 Task: Create an event for the marketing campaign kick-off.
Action: Mouse moved to (98, 157)
Screenshot: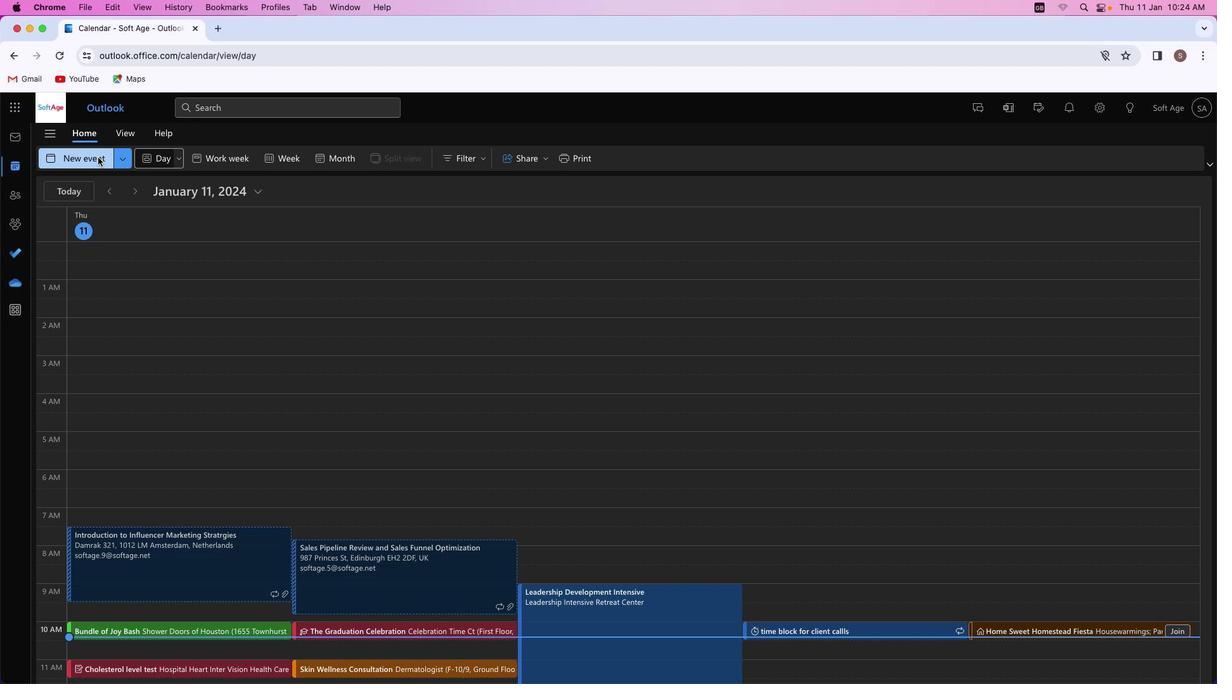 
Action: Mouse pressed left at (98, 157)
Screenshot: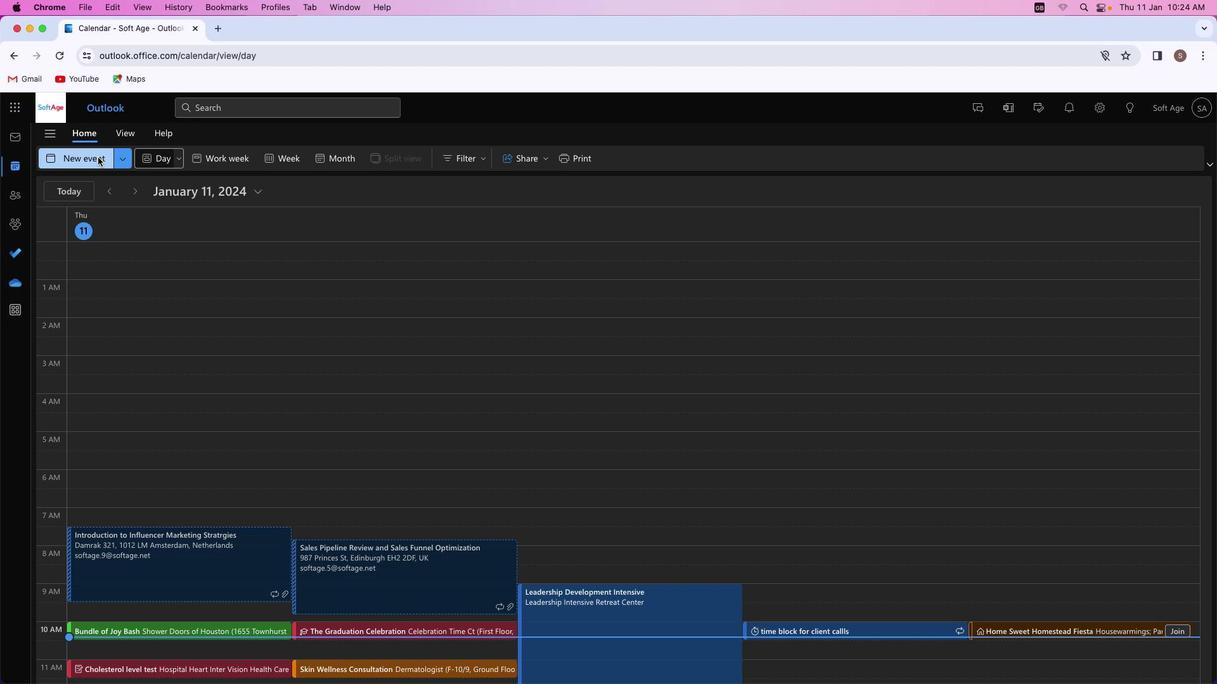 
Action: Mouse moved to (348, 237)
Screenshot: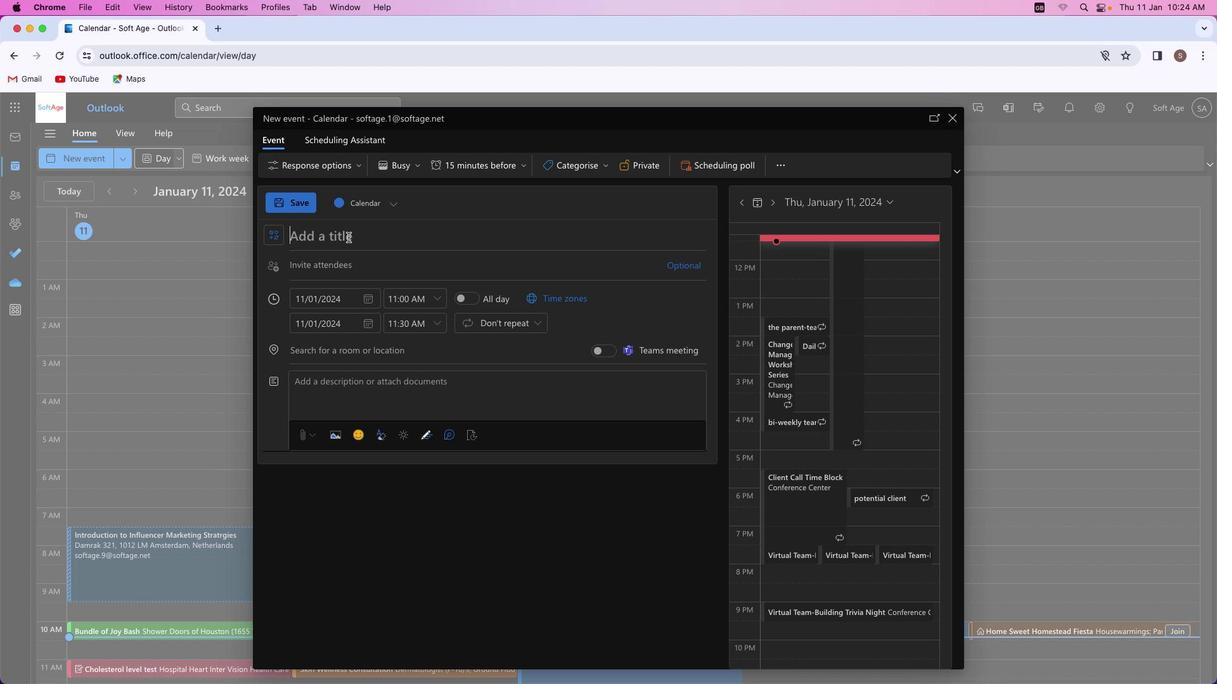 
Action: Mouse pressed left at (348, 237)
Screenshot: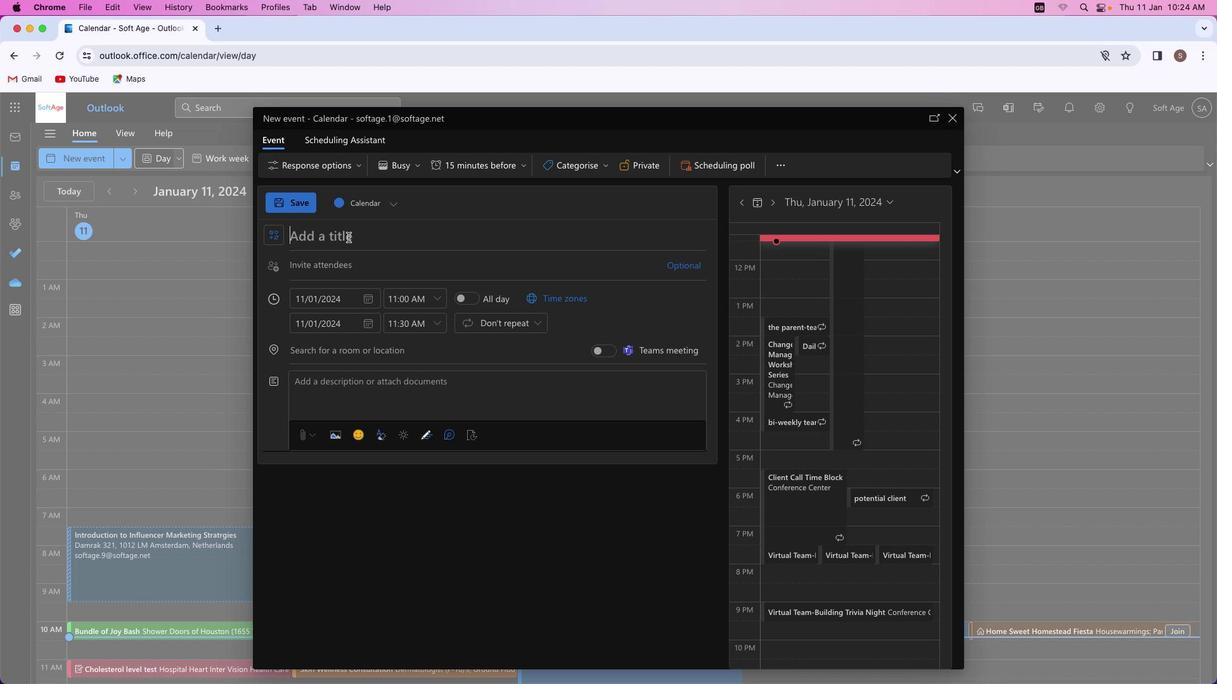 
Action: Key pressed Key.shift_r'M''a''r''k''e''t'Key.spaceKey.shift_r'M''o''m''e''n''t''u''m'Key.spaceKey.shift_r'L''a''u''n''c''h'
Screenshot: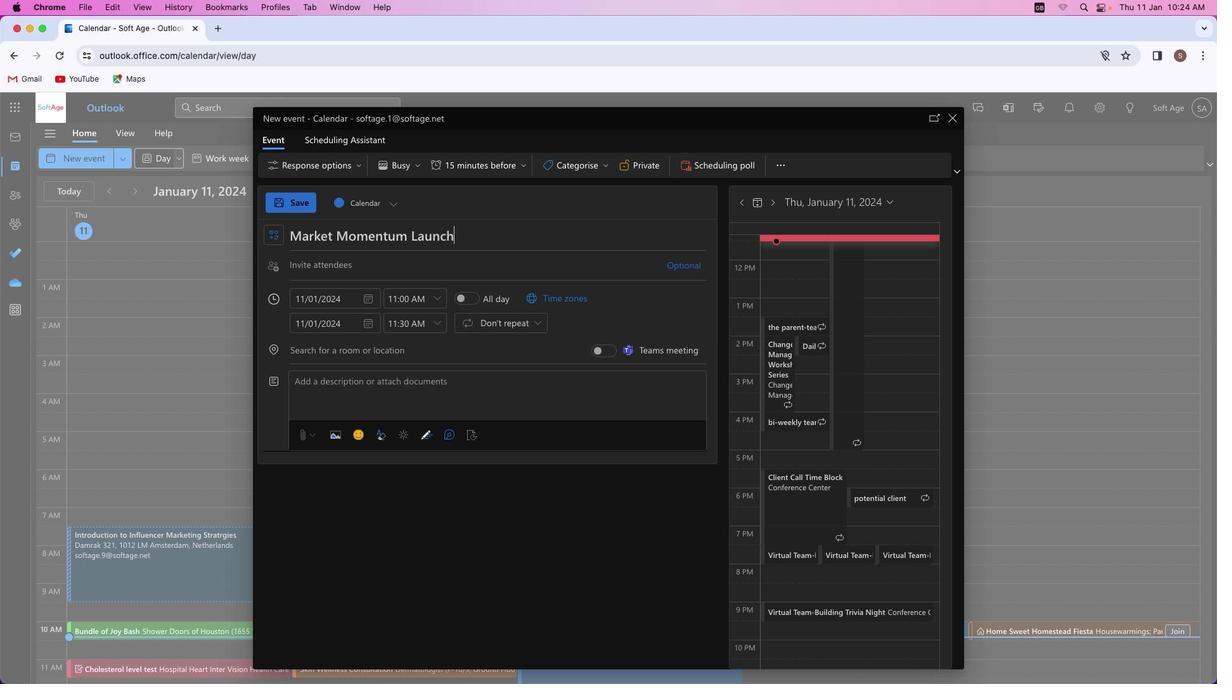 
Action: Mouse moved to (314, 348)
Screenshot: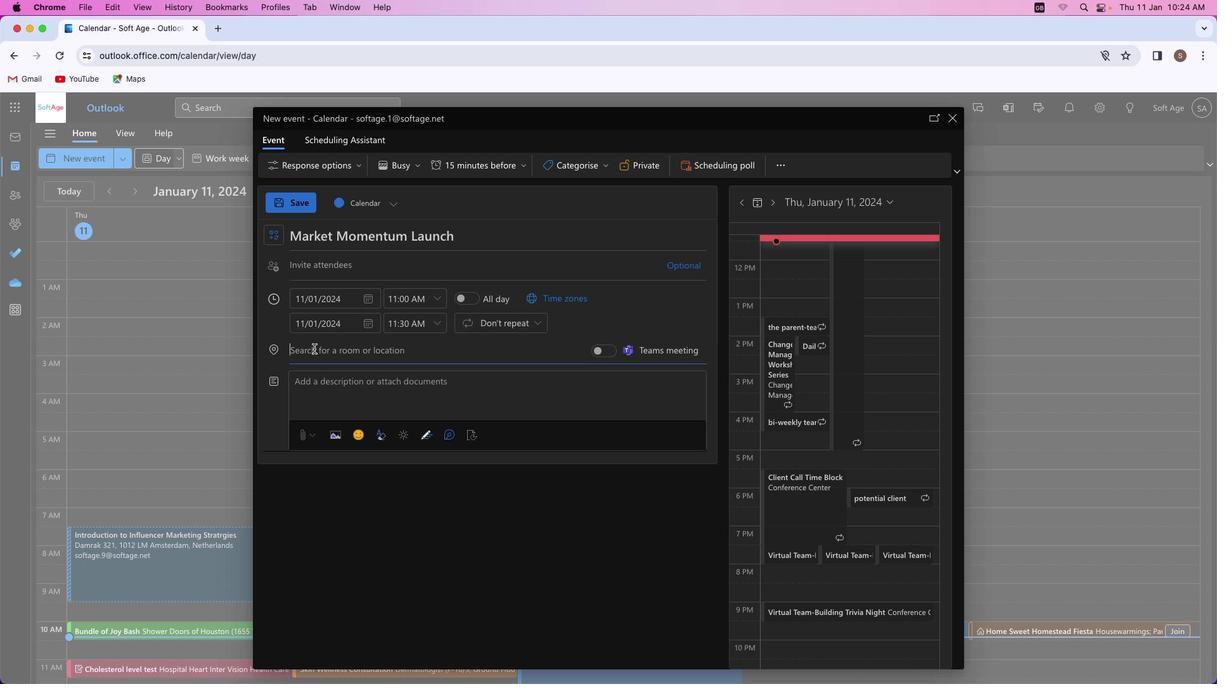 
Action: Mouse pressed left at (314, 348)
Screenshot: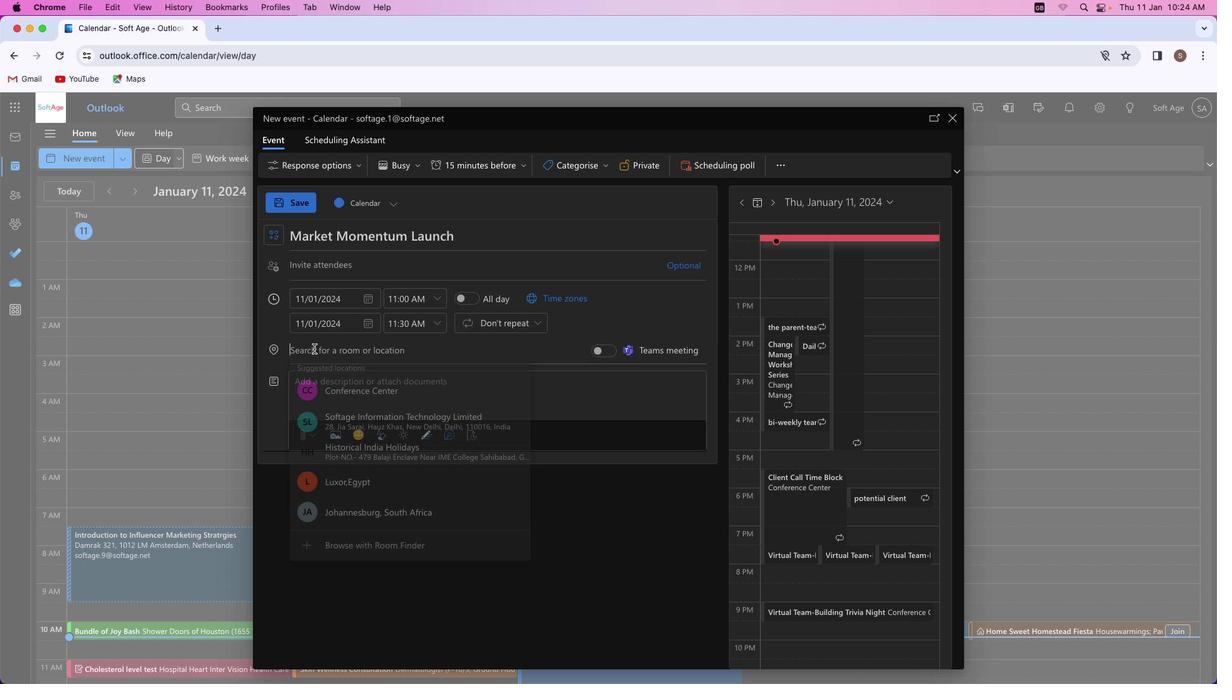 
Action: Key pressed Key.shift_r'M''a''r''k''e''t''i''n''g'
Screenshot: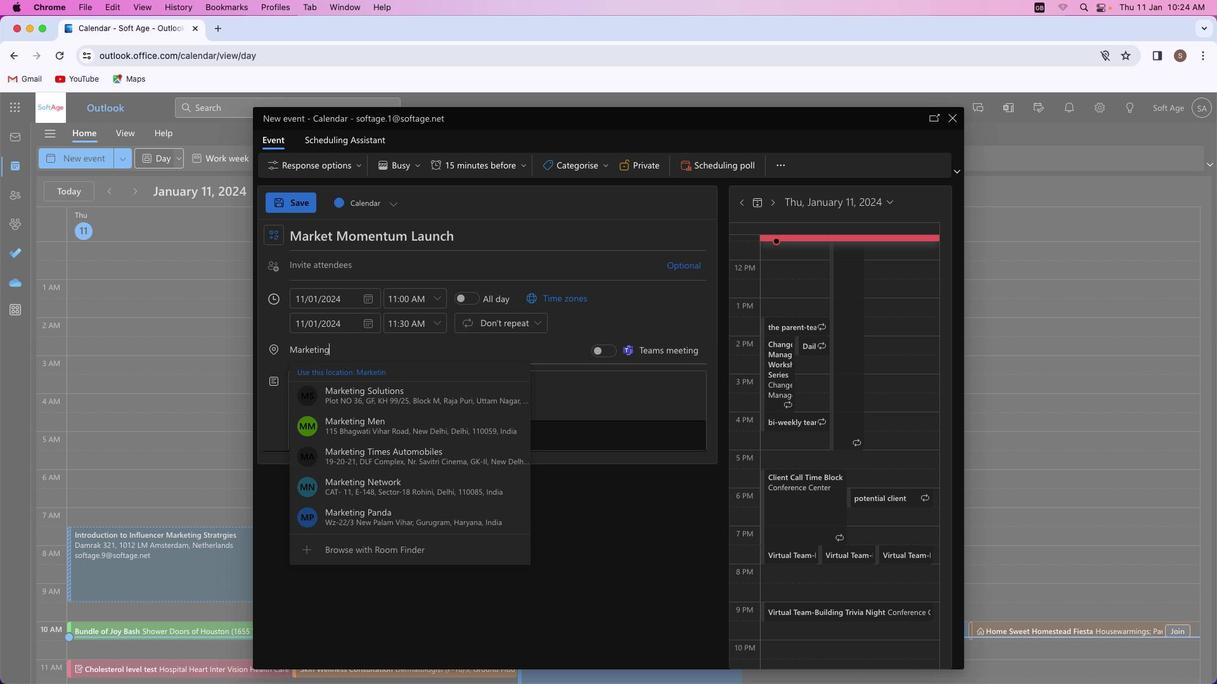 
Action: Mouse moved to (390, 476)
Screenshot: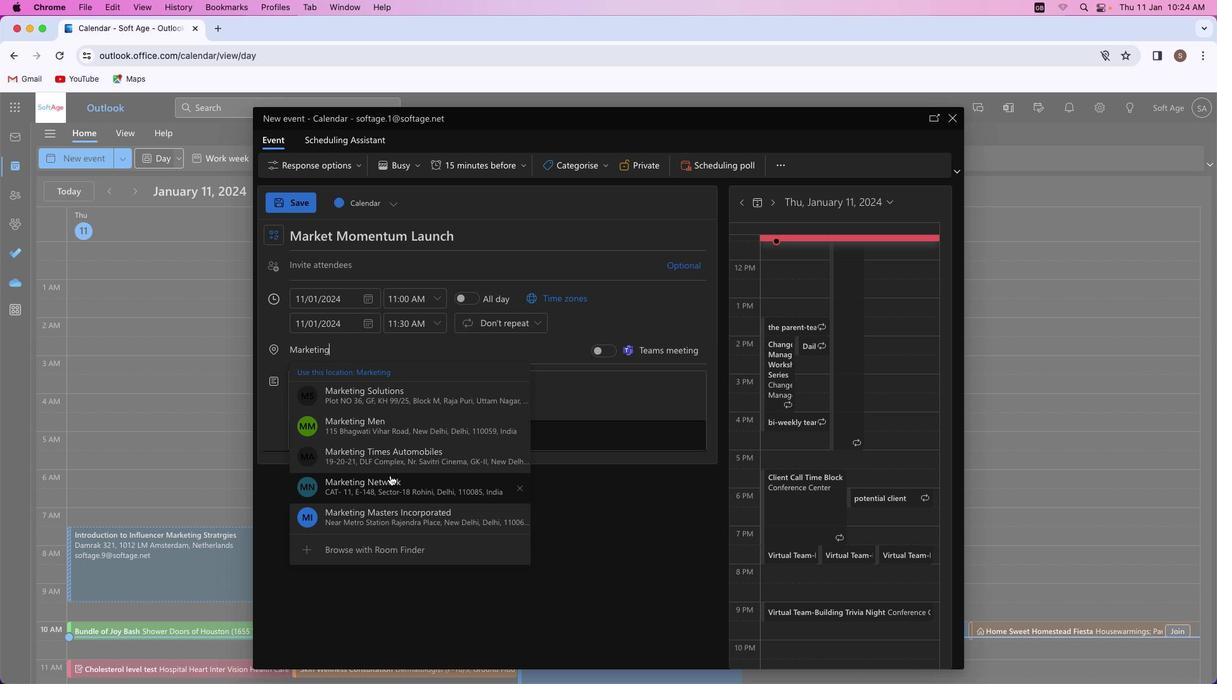 
Action: Mouse pressed left at (390, 476)
Screenshot: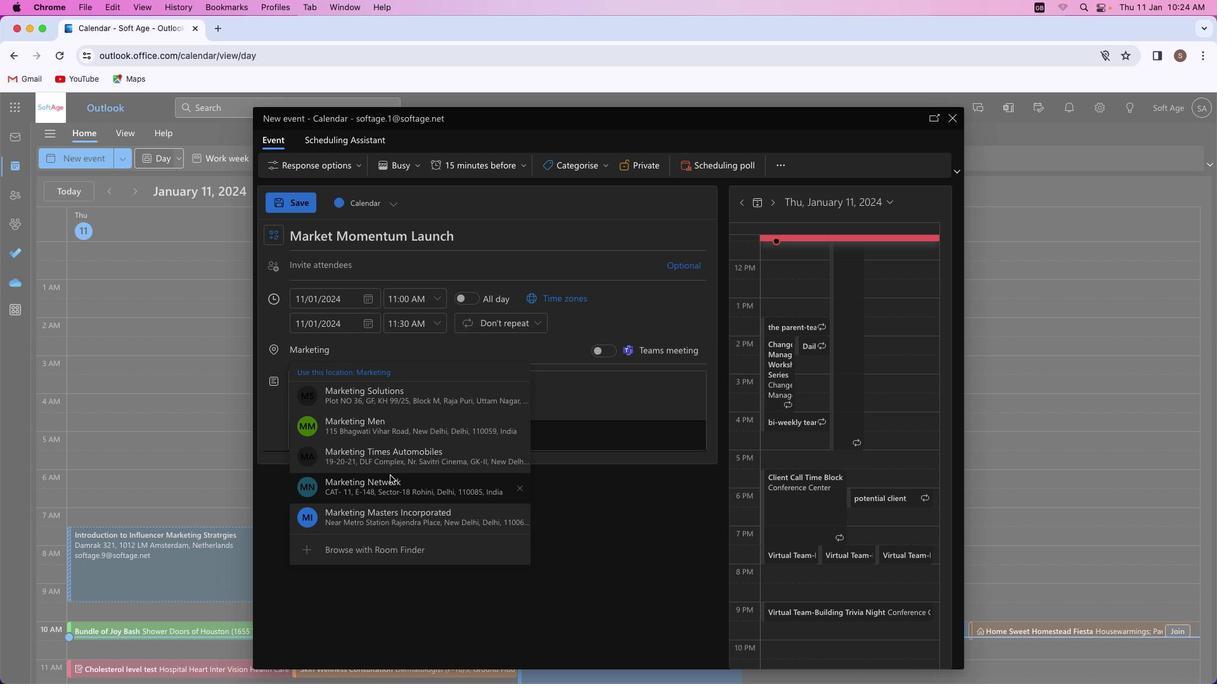 
Action: Mouse moved to (362, 384)
Screenshot: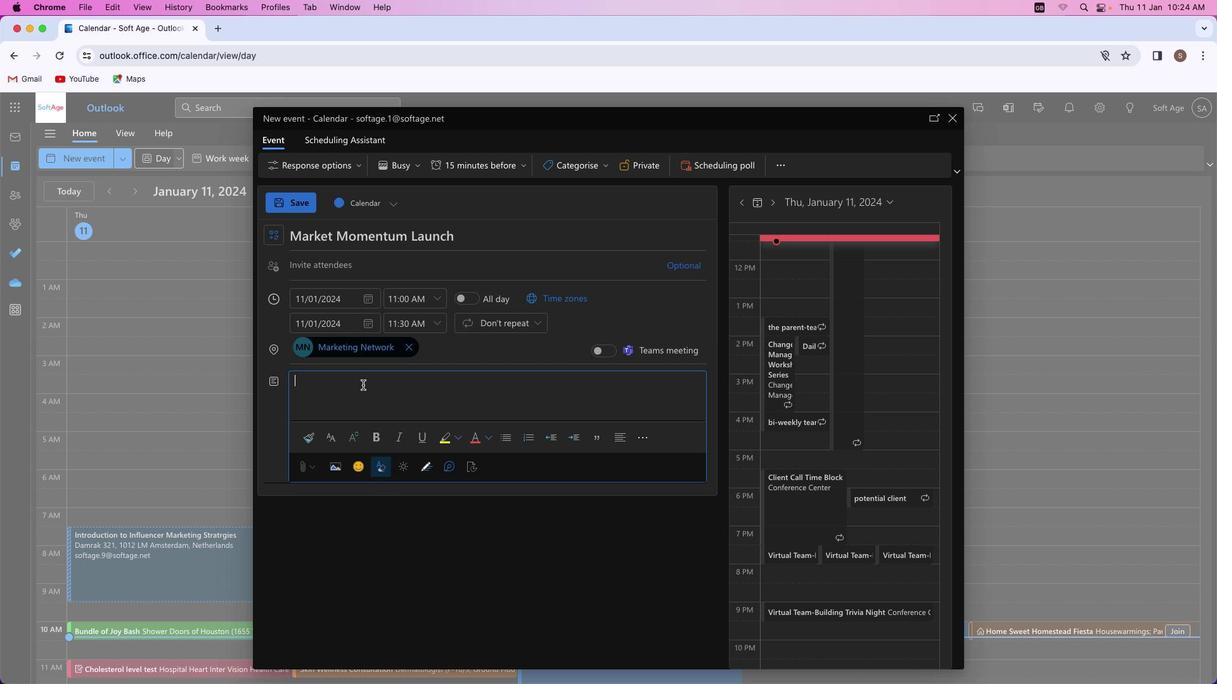 
Action: Mouse pressed left at (362, 384)
Screenshot: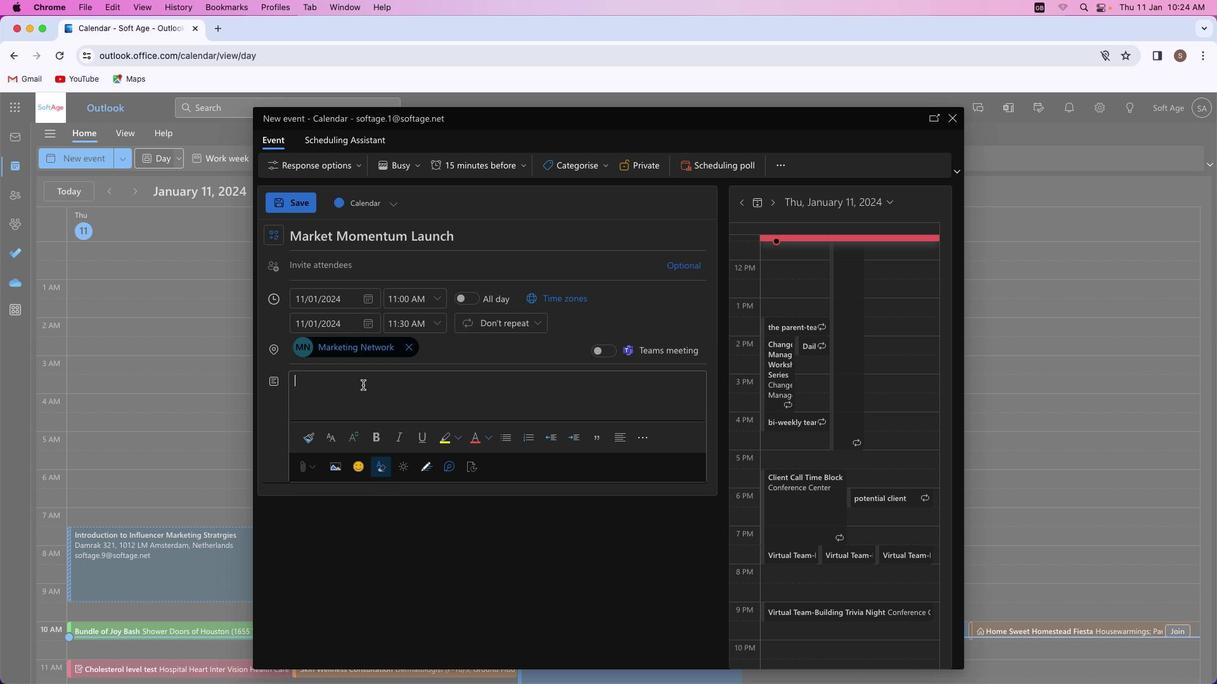 
Action: Key pressed Key.shift_r'I''g''n''i''t''e'Key.space's''u''c''c''e''s''s'Key.space'w''i''t''h'Key.space'o''u''r'Key.space'm''a''r''k''e''t''i''n''g'Key.space'c''a''m''p''a''i''g''n'Key.space'k''i''c''k''-''o''f''f'Key.shift'!'Key.spaceKey.shift_r'J''o''i''n'Key.space'u''s'Key.space'f''o''r'Key.space'a'Key.space'd''y''n''a''m''i''c'Key.space'e''v''e''n''t'','Key.space'u''n''v''e''l''i''n''g'Key.space'i''n''n''o''v''a''t''i''v''e'Key.space's''t''r''a''t''e''g''i''e''s'','Key.space'e''n''g''a''g''i''n''g'Key.space'c''o''n''t''e''n''t'','Key.space'a''n''d'Key.space'c''o''l''l''a''b''o''r''a''t''i''v''e'Key.space'e''f''f''o''r''t''s'Key.space't''o'Key.space'p''r''o''p''e''l'Key.space'y''o''u''r'Key.space'b''r''a''n''d'Key.space't''o'Key.space'n''e''w'Key.space'h''e''i''g''h''t''s''.'
Screenshot: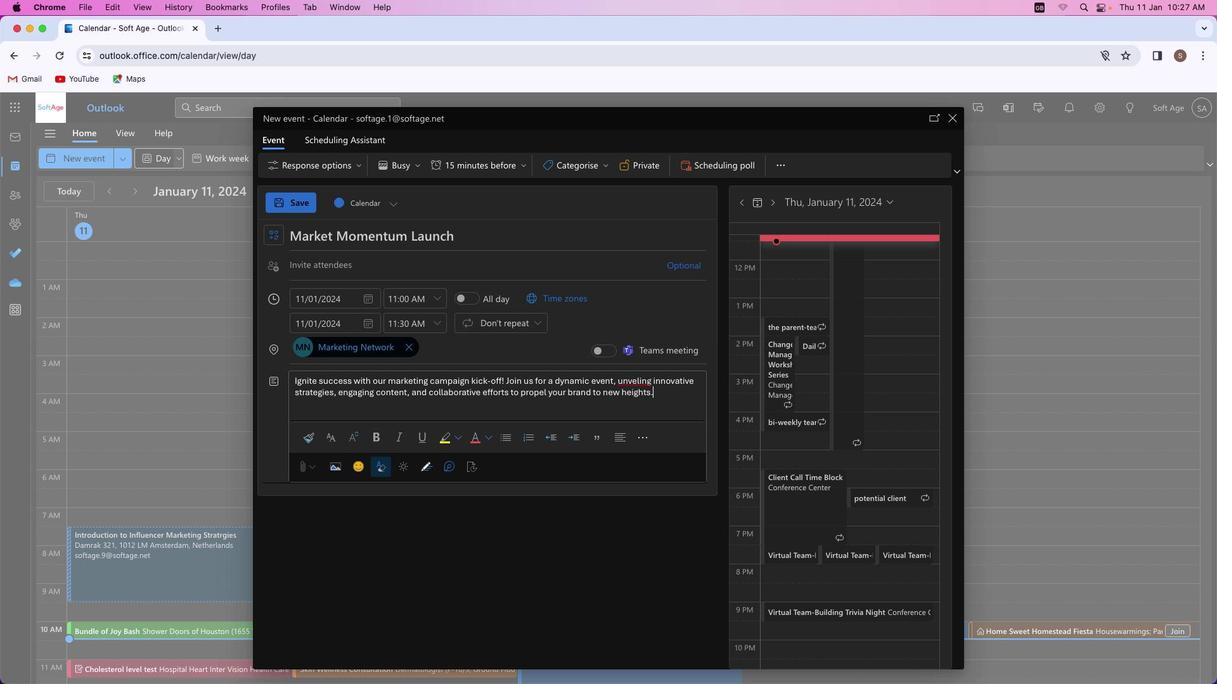 
Action: Mouse moved to (637, 380)
Screenshot: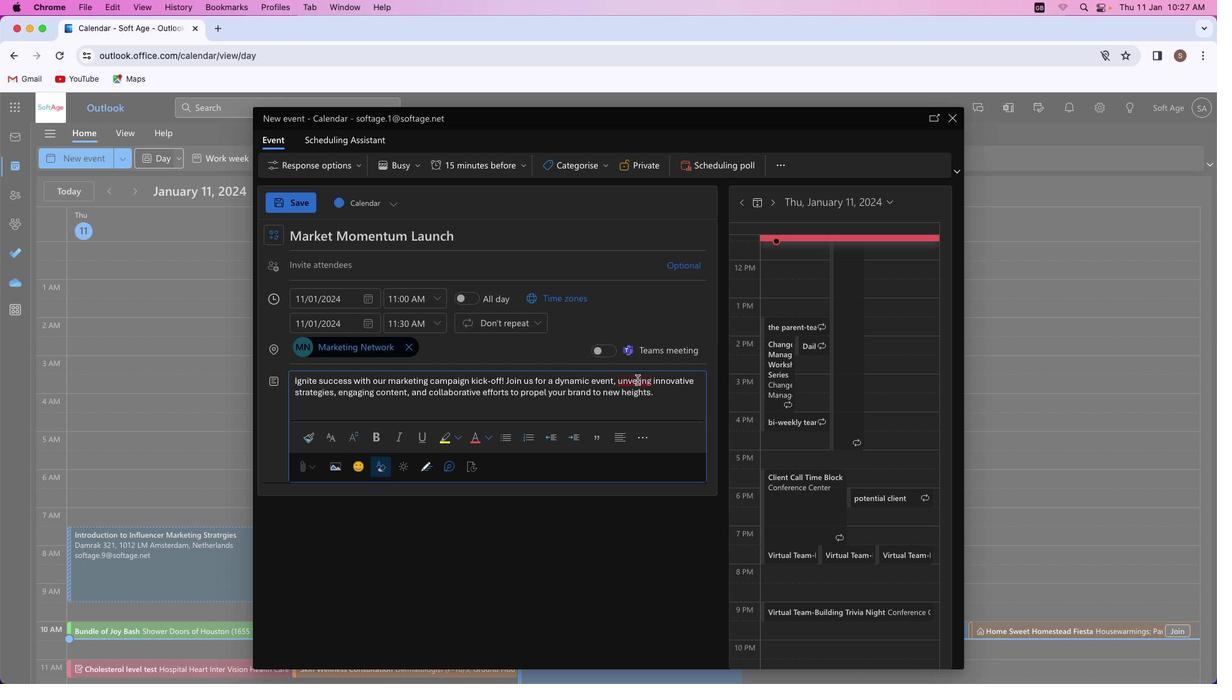 
Action: Mouse pressed left at (637, 380)
Screenshot: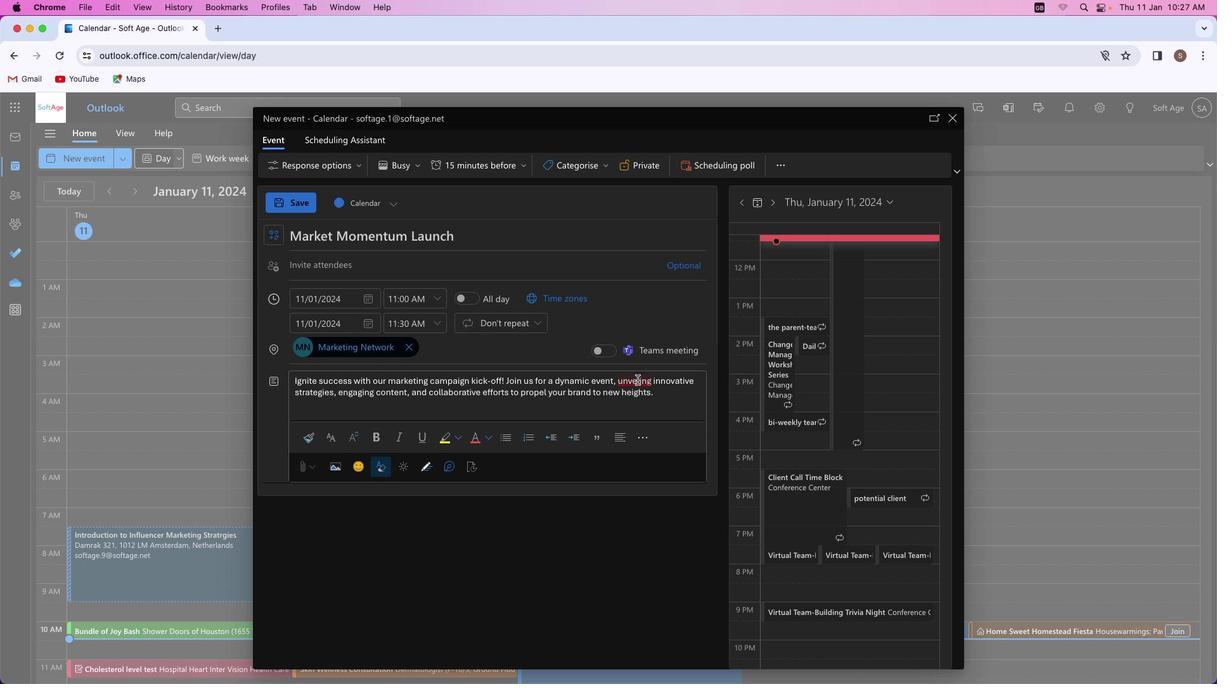 
Action: Mouse moved to (643, 381)
Screenshot: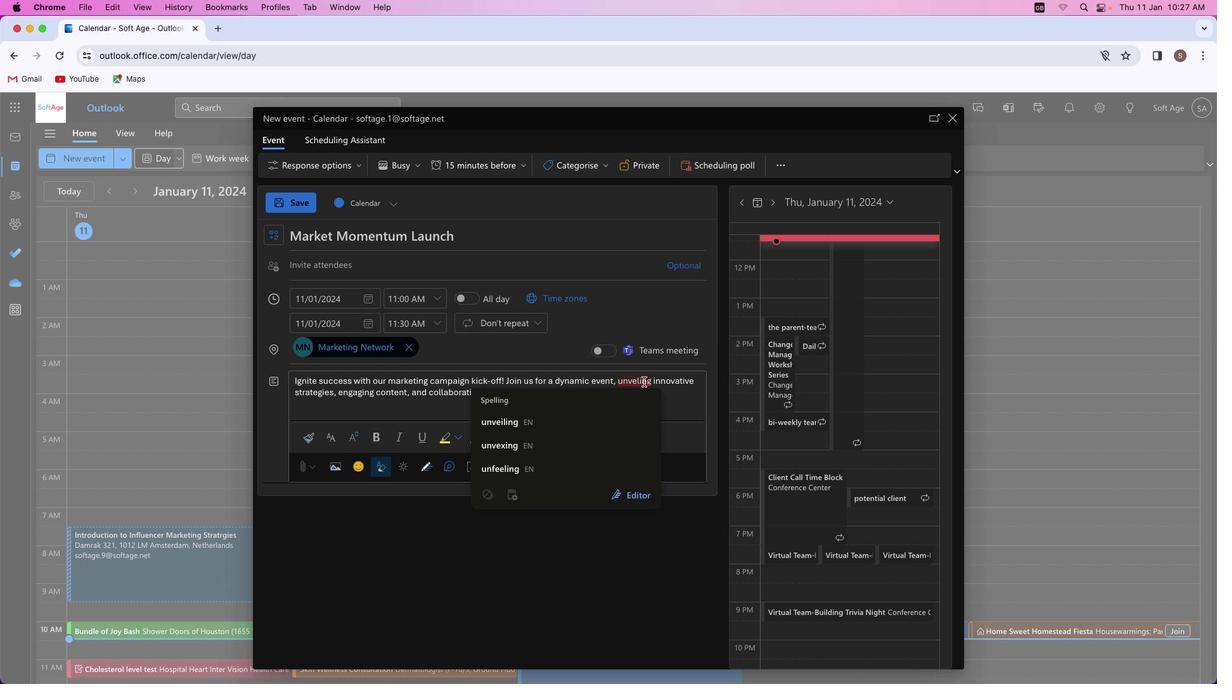 
Action: Key pressed 'i'
Screenshot: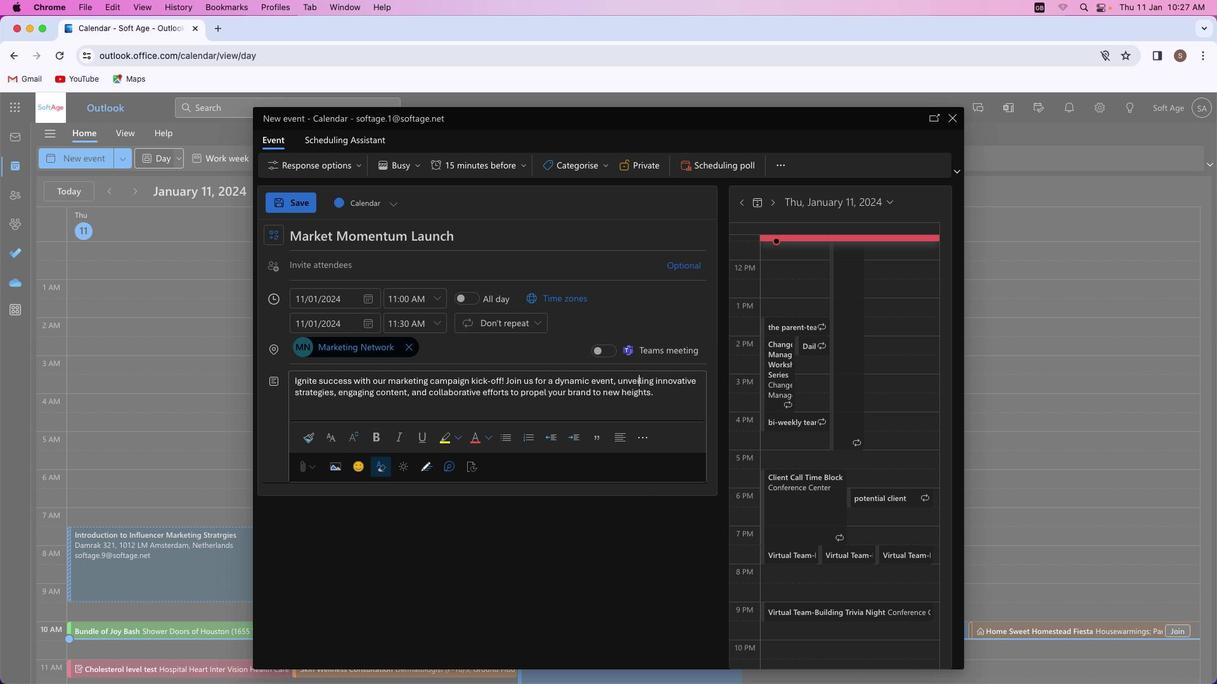 
Action: Mouse moved to (502, 381)
Screenshot: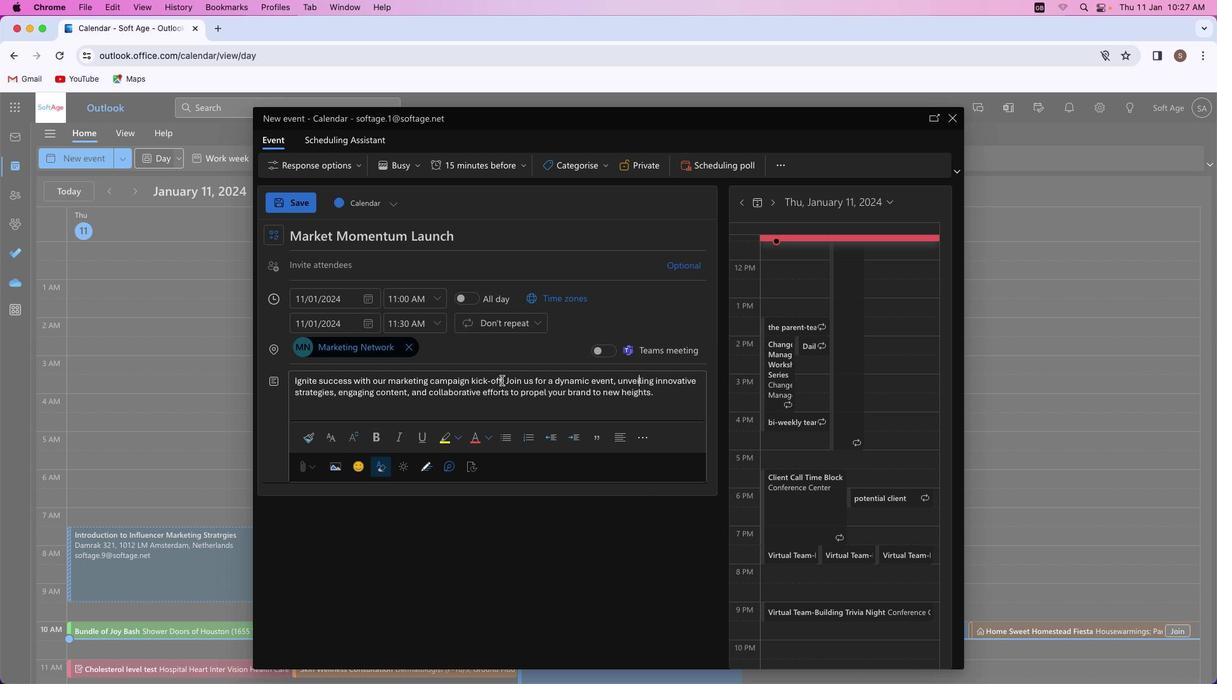 
Action: Mouse pressed left at (502, 381)
Screenshot: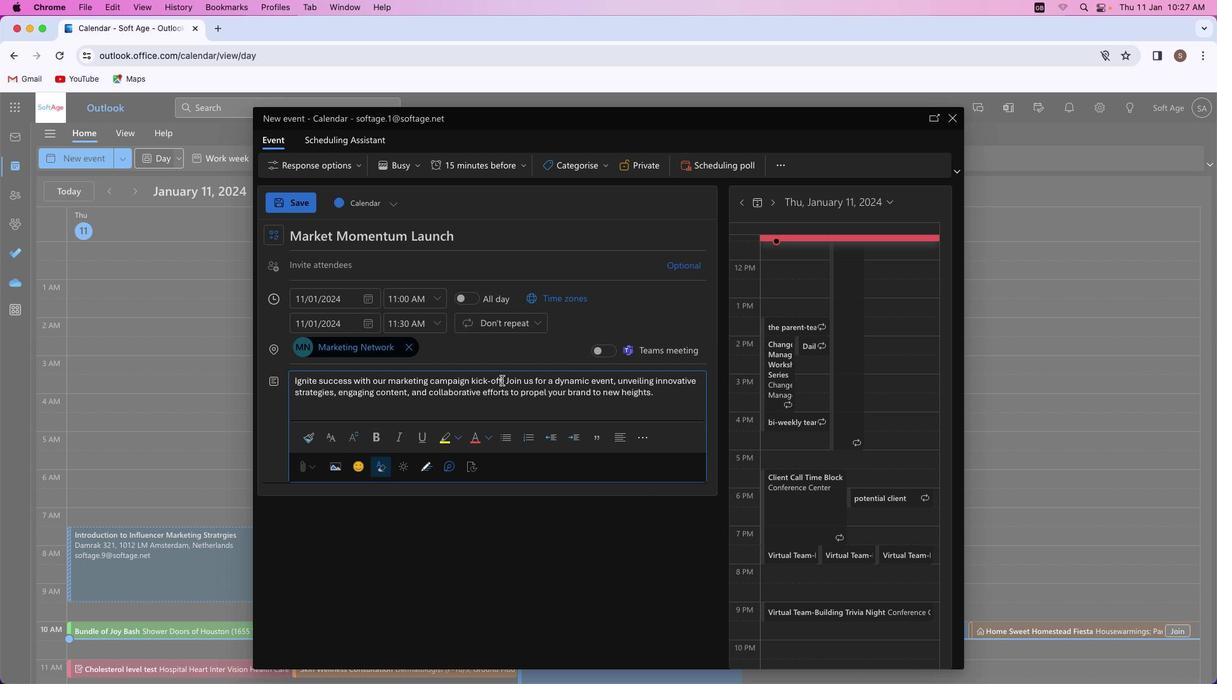 
Action: Mouse moved to (375, 436)
Screenshot: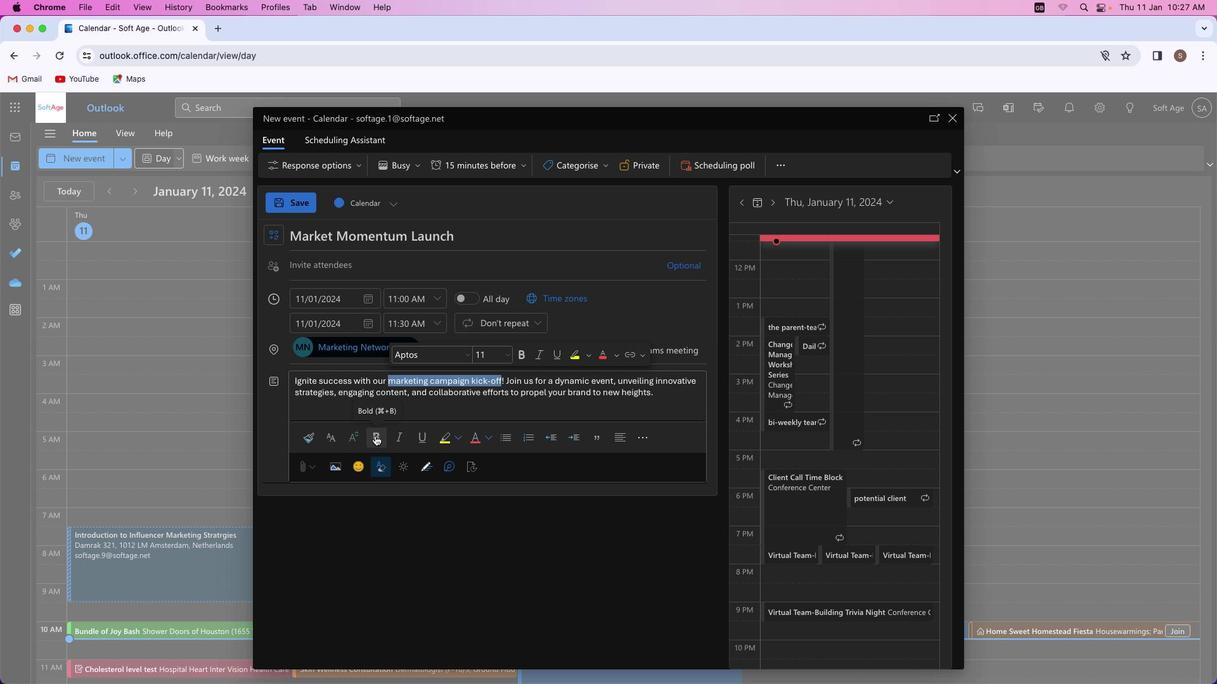 
Action: Mouse pressed left at (375, 436)
Screenshot: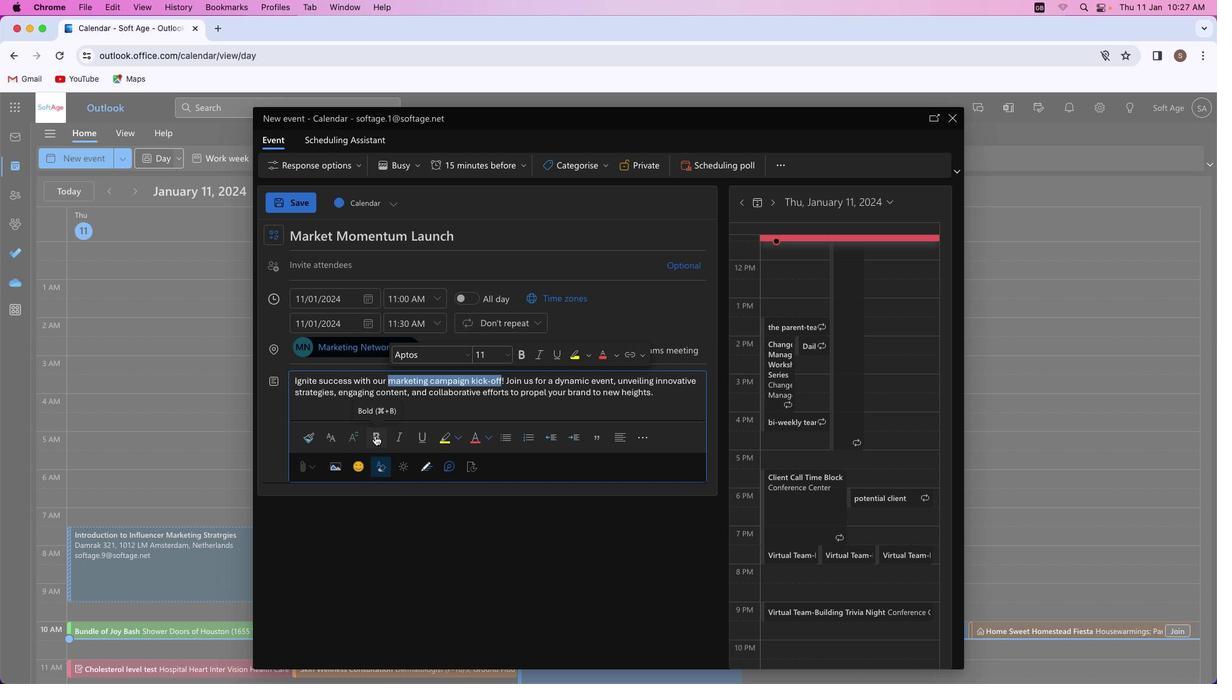 
Action: Mouse moved to (395, 435)
Screenshot: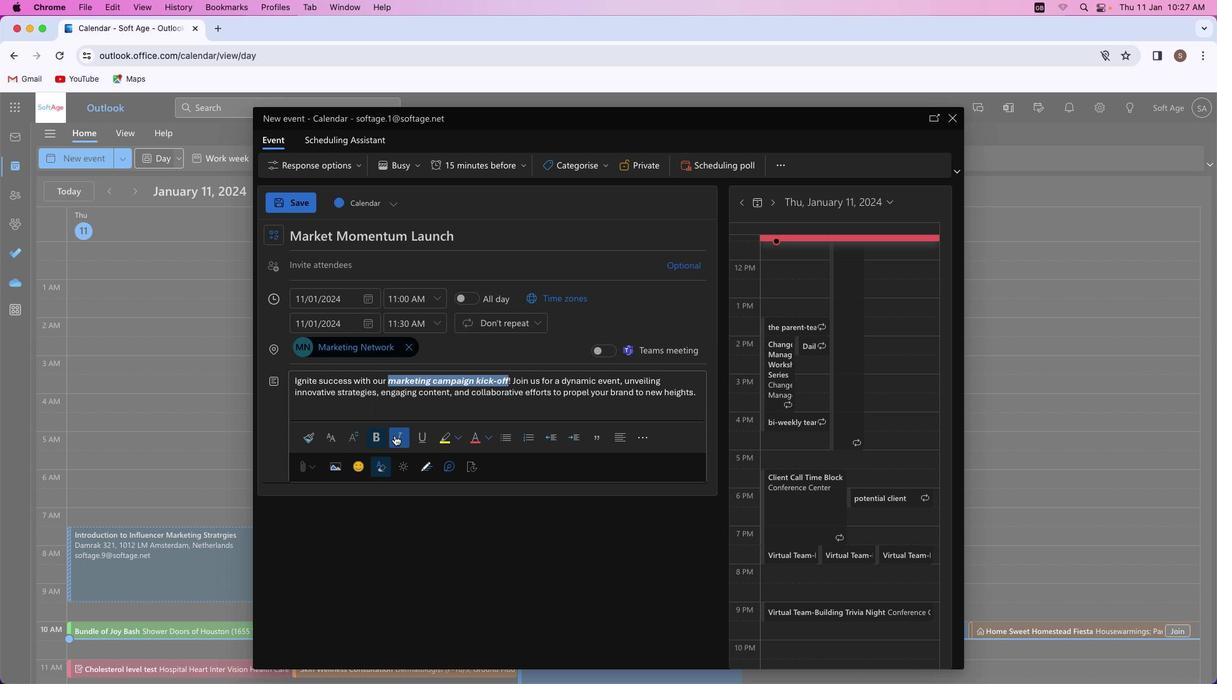 
Action: Mouse pressed left at (395, 435)
Screenshot: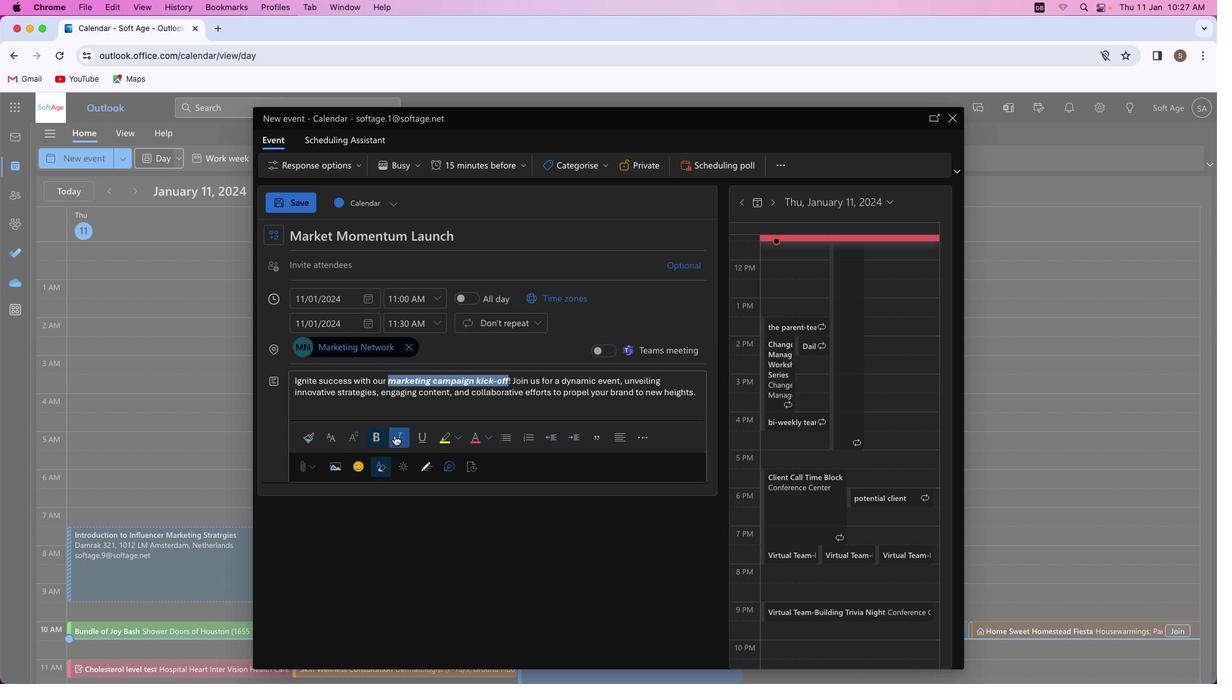 
Action: Mouse moved to (421, 437)
Screenshot: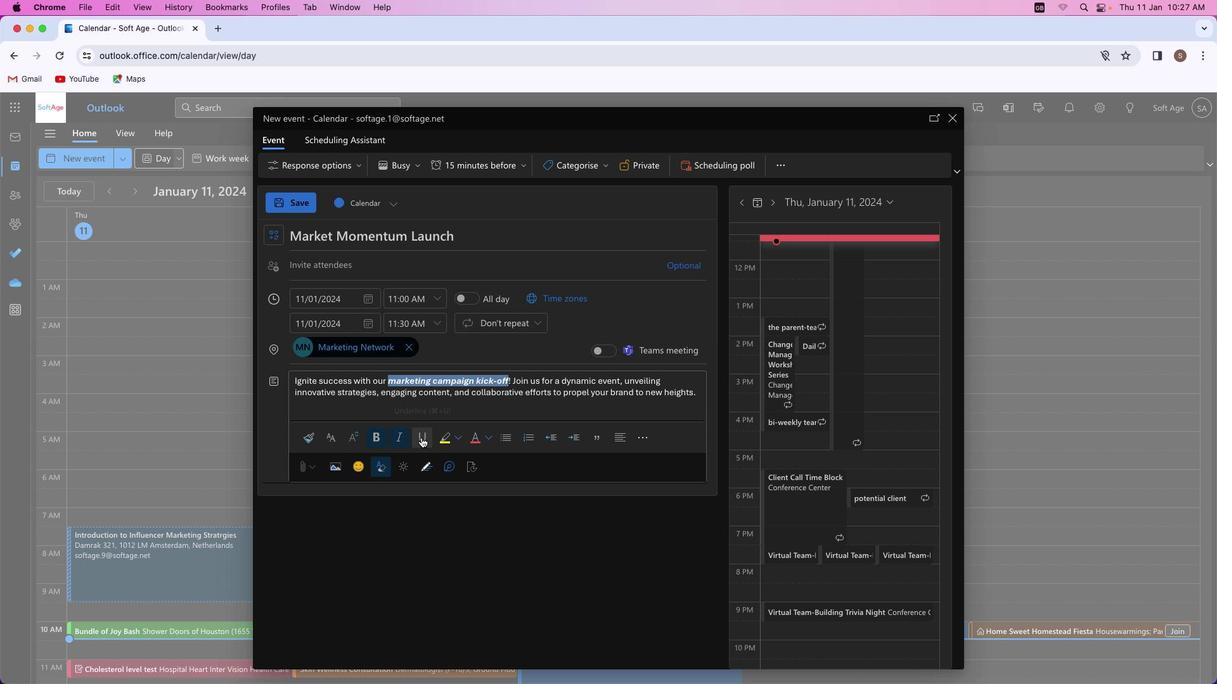 
Action: Mouse pressed left at (421, 437)
Screenshot: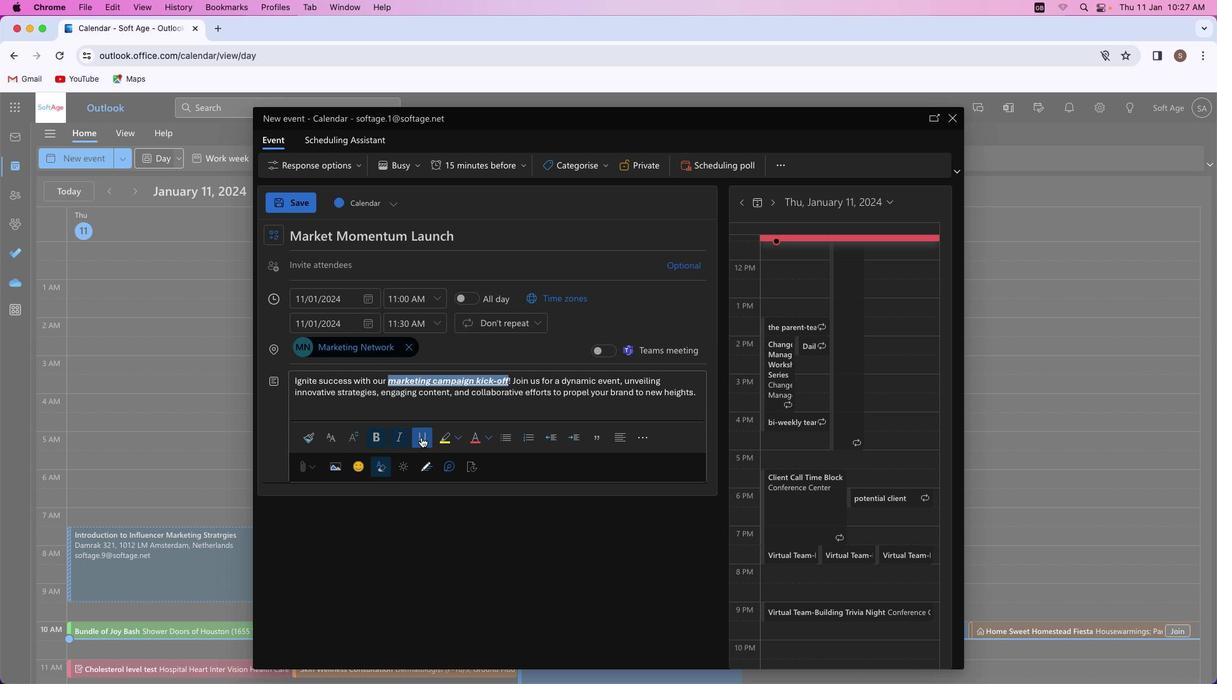 
Action: Mouse moved to (486, 438)
Screenshot: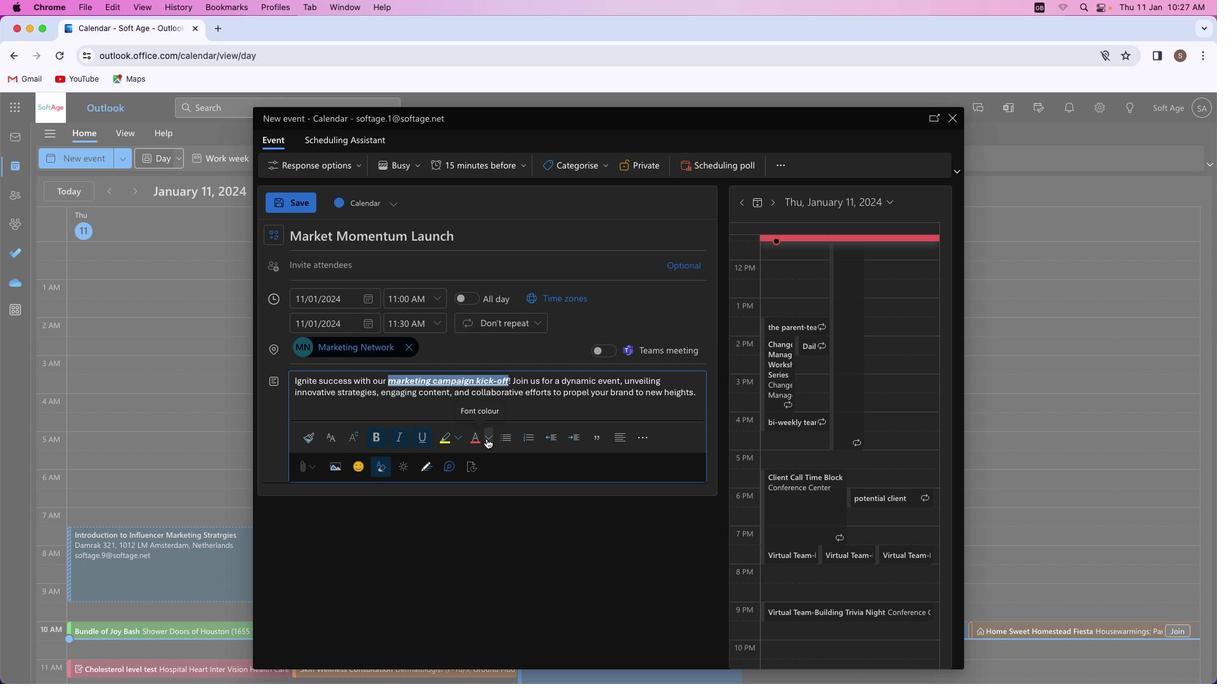 
Action: Mouse pressed left at (486, 438)
Screenshot: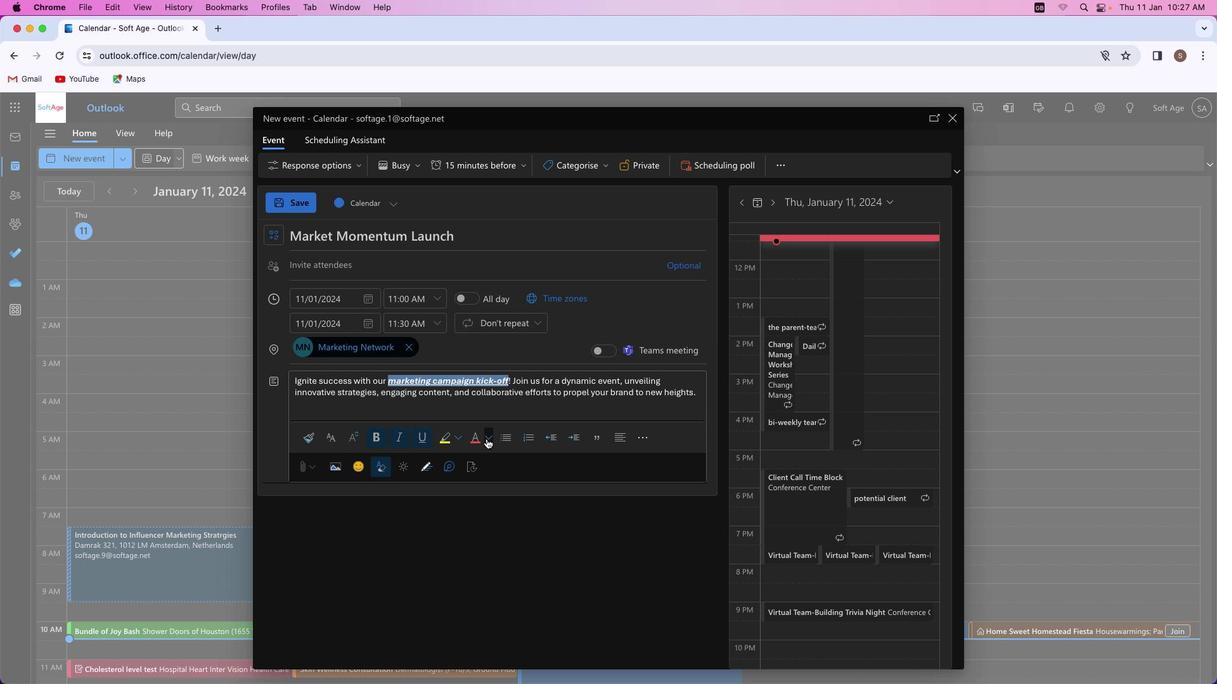 
Action: Mouse moved to (502, 522)
Screenshot: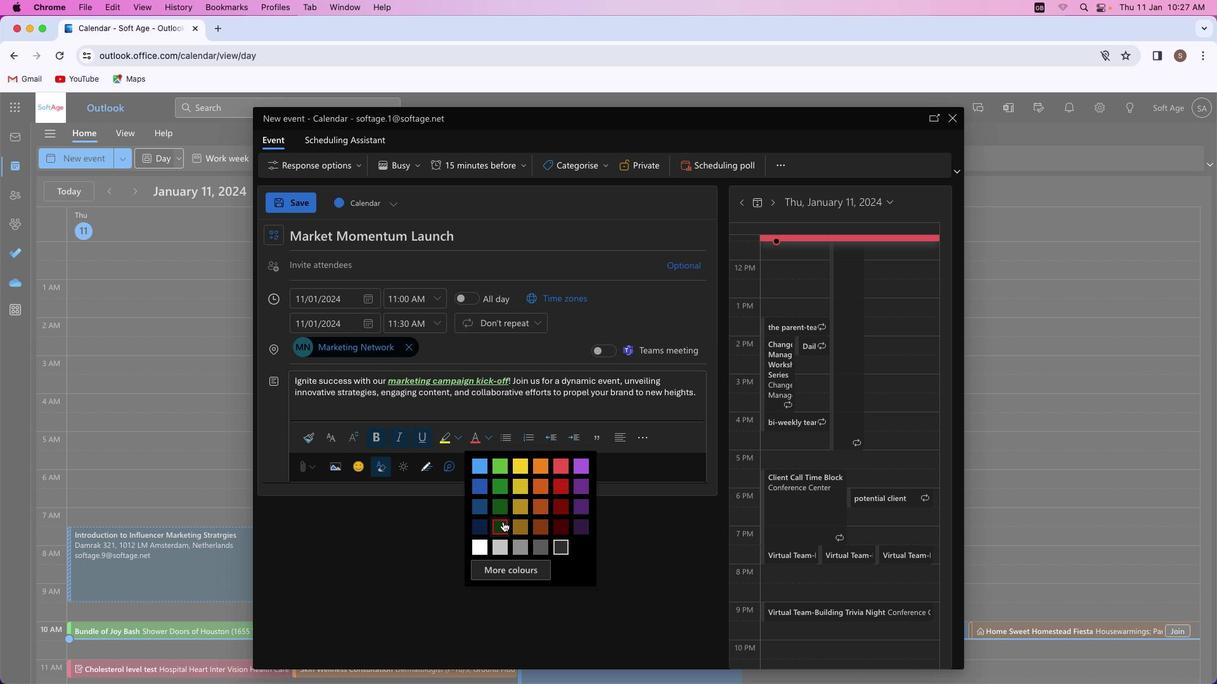 
Action: Mouse pressed left at (502, 522)
Screenshot: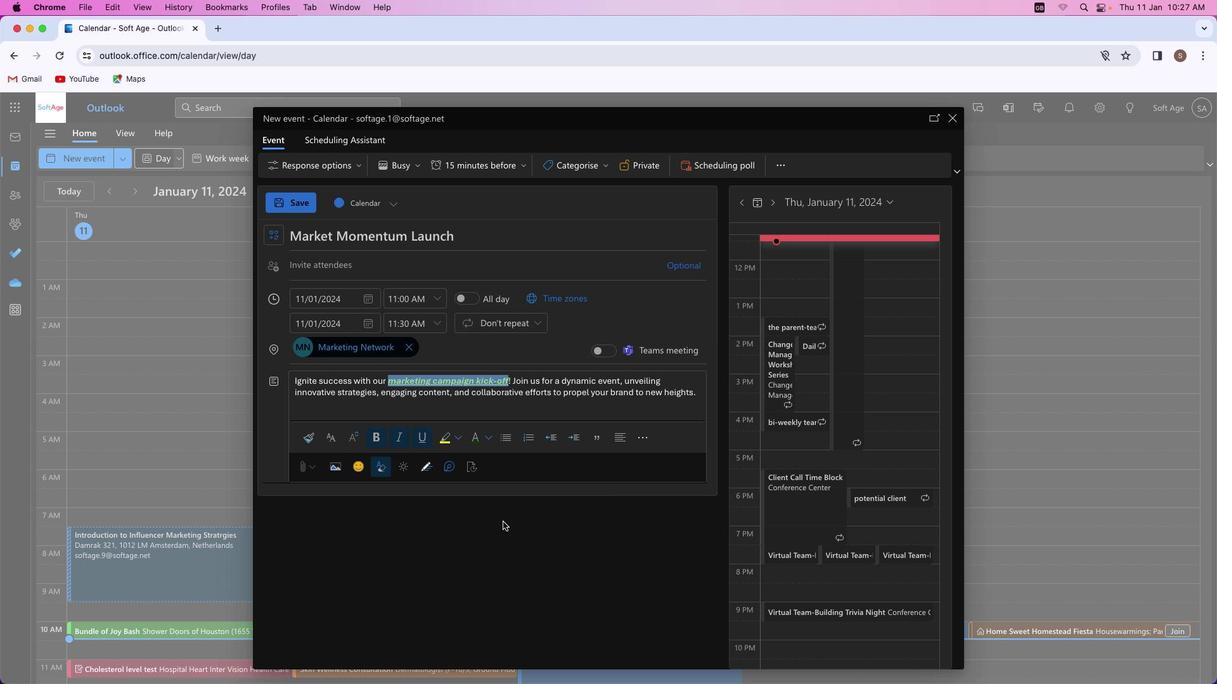 
Action: Mouse moved to (699, 393)
Screenshot: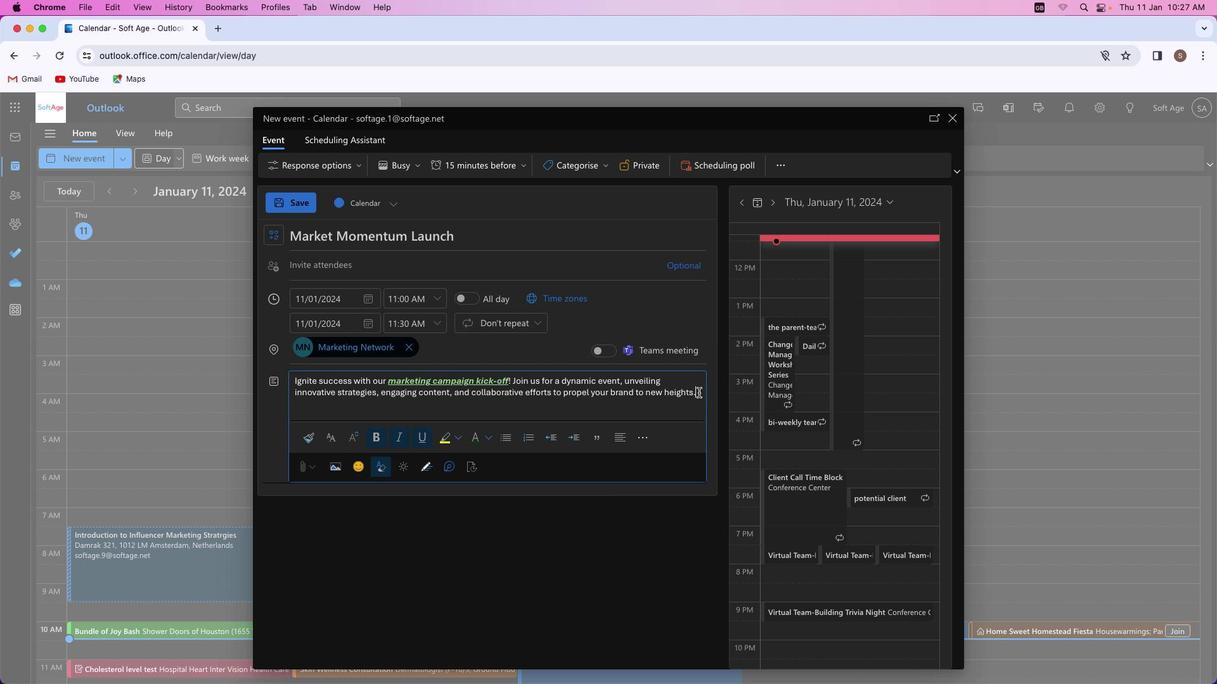 
Action: Mouse pressed left at (699, 393)
Screenshot: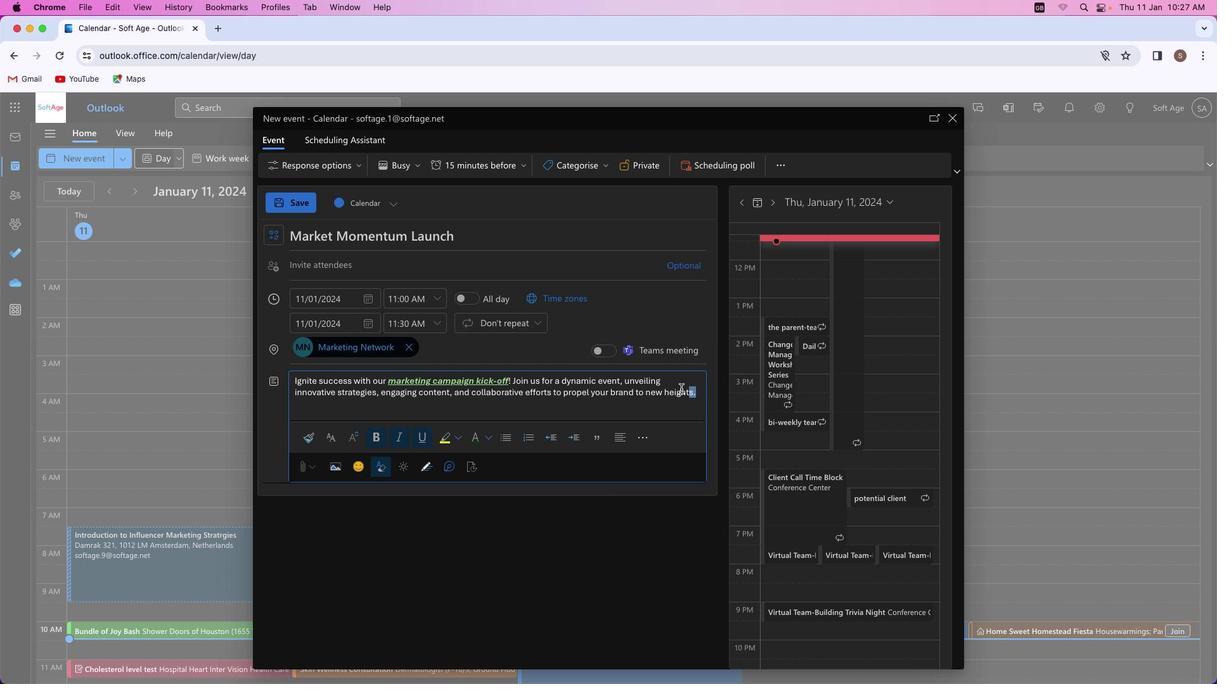 
Action: Mouse moved to (358, 435)
Screenshot: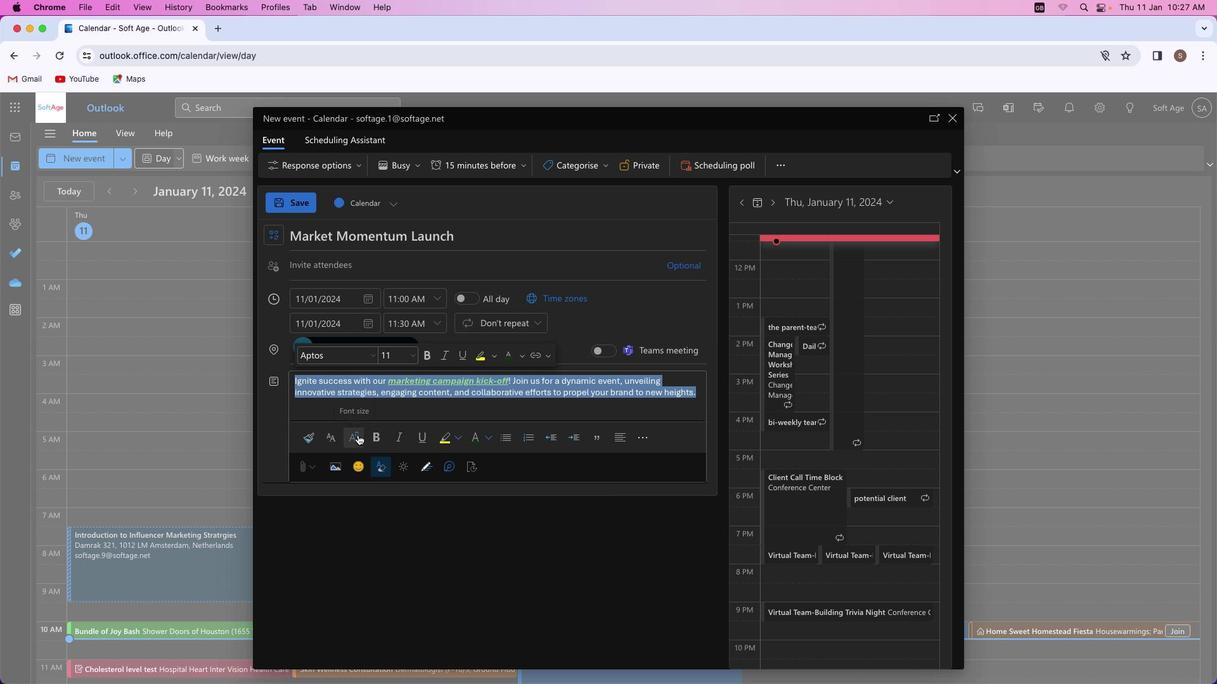 
Action: Mouse pressed left at (358, 435)
Screenshot: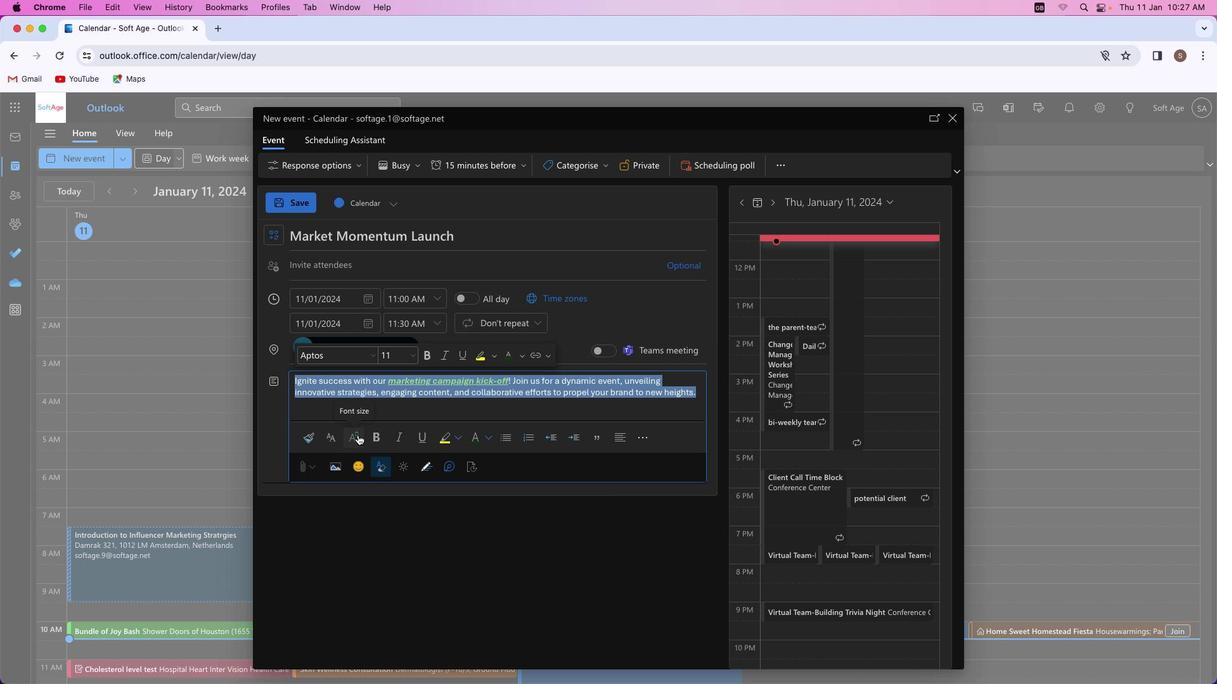 
Action: Mouse moved to (358, 556)
Screenshot: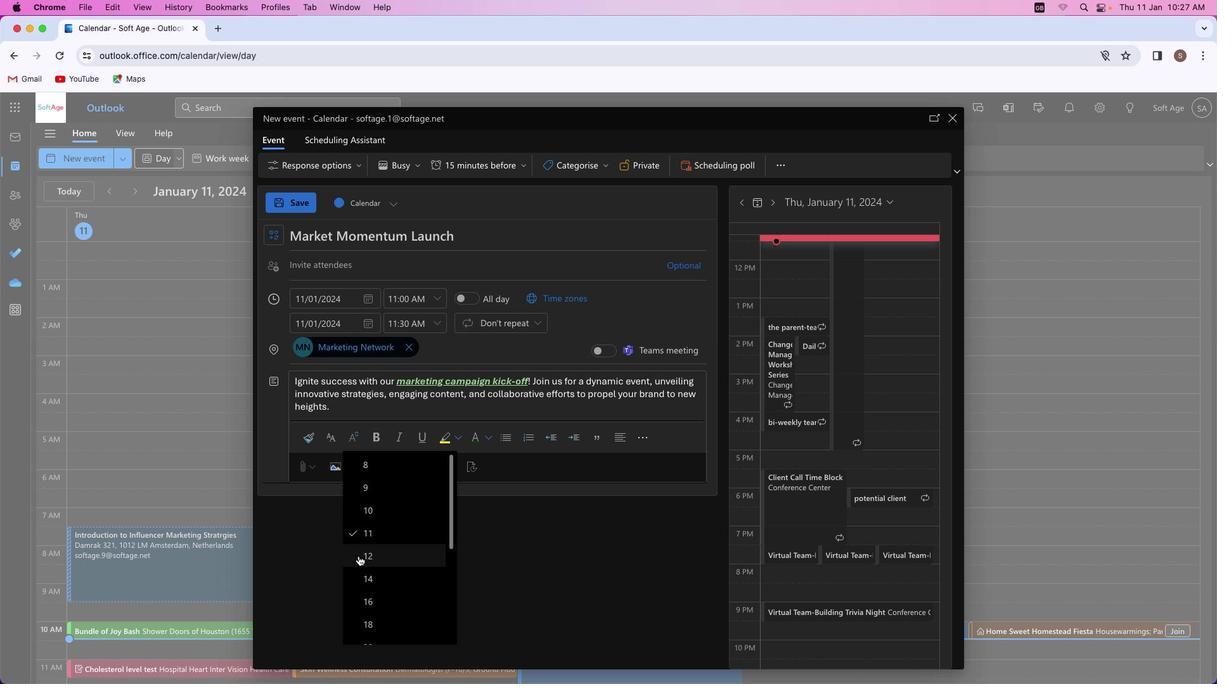 
Action: Mouse pressed left at (358, 556)
Screenshot: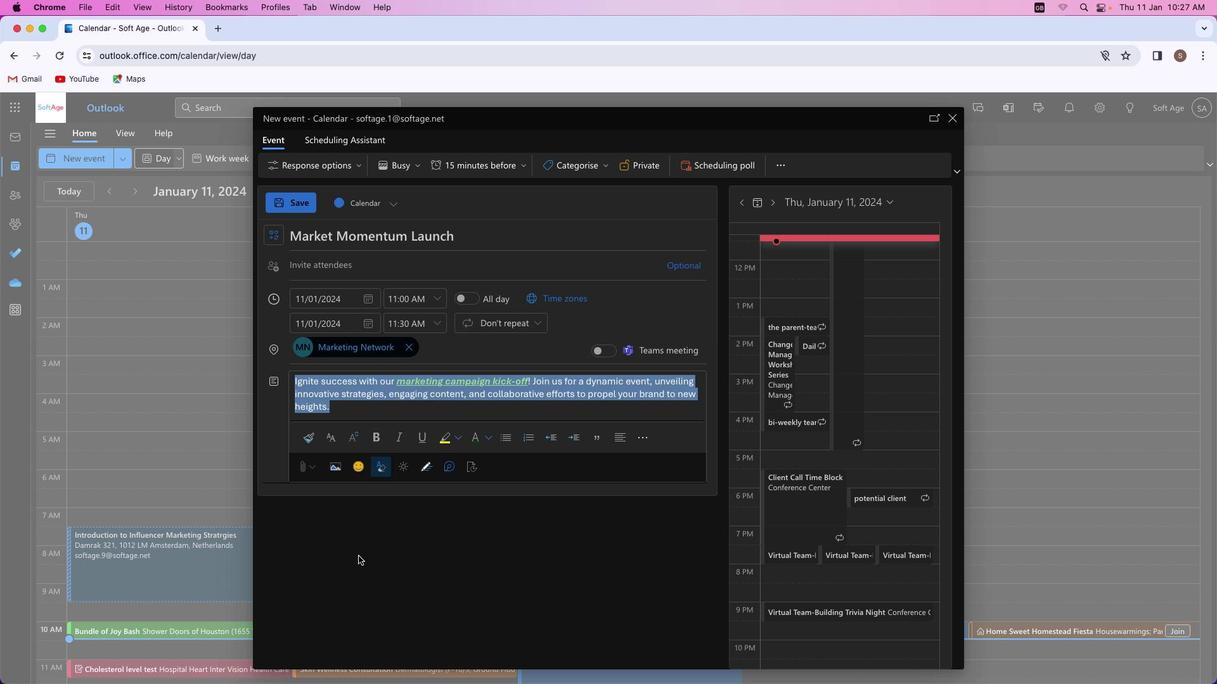 
Action: Mouse moved to (459, 440)
Screenshot: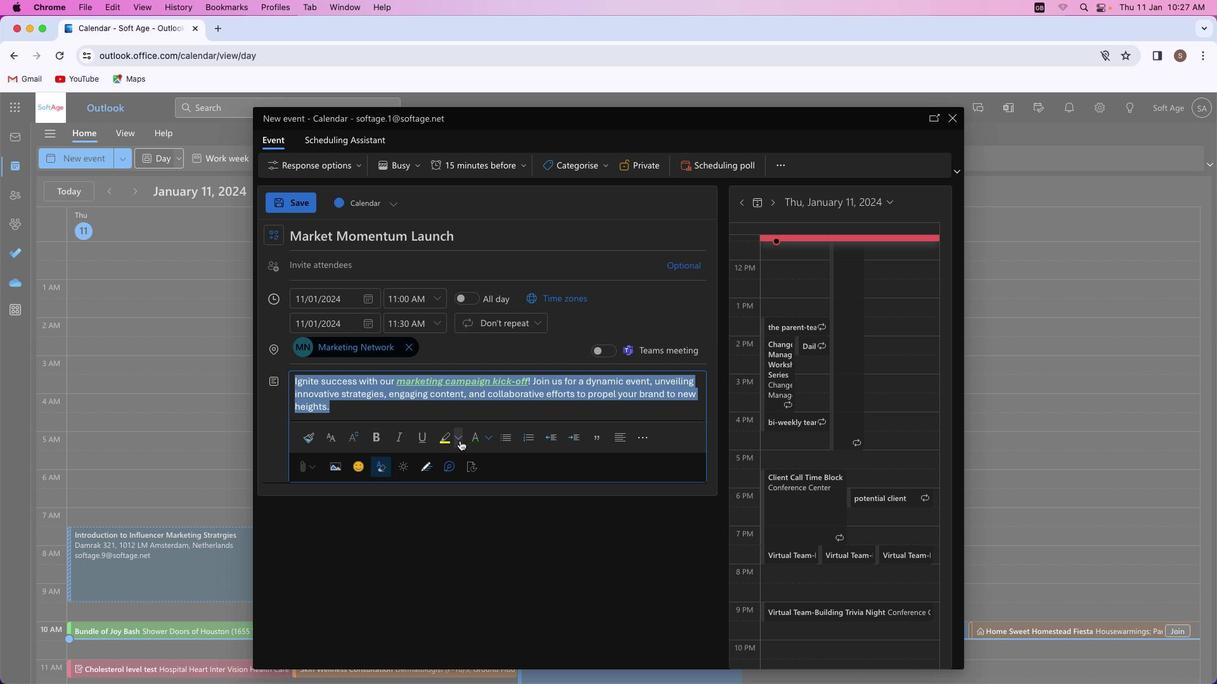 
Action: Mouse pressed left at (459, 440)
Screenshot: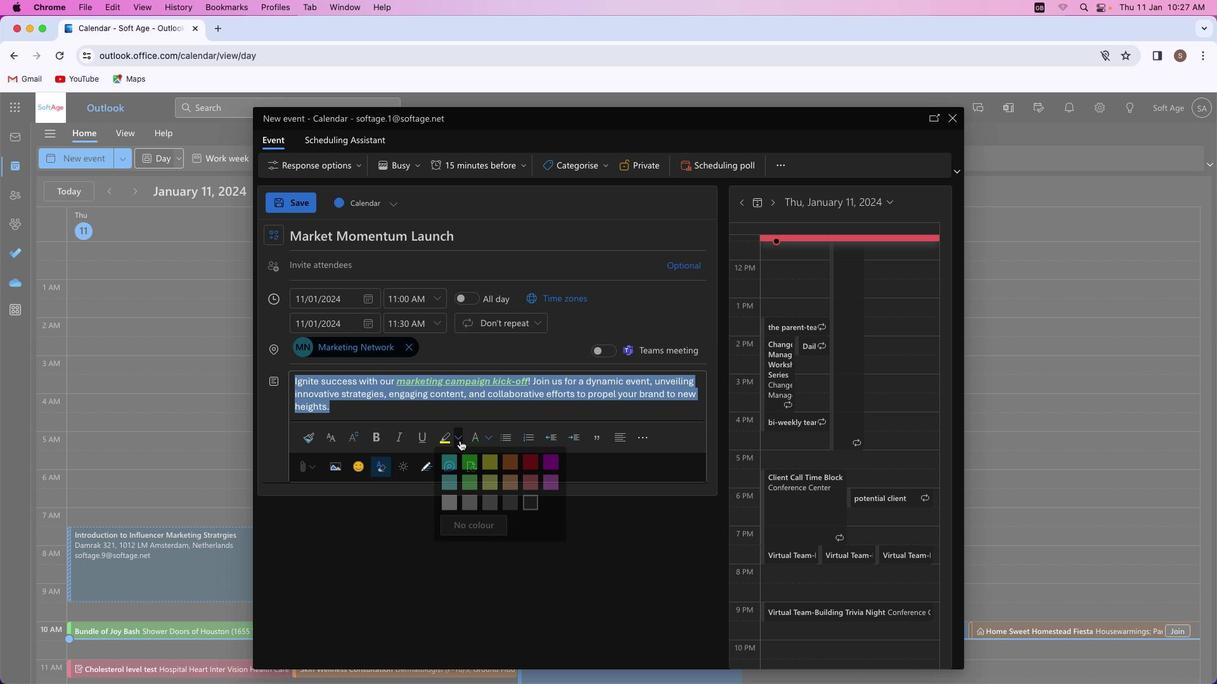
Action: Mouse moved to (491, 487)
Screenshot: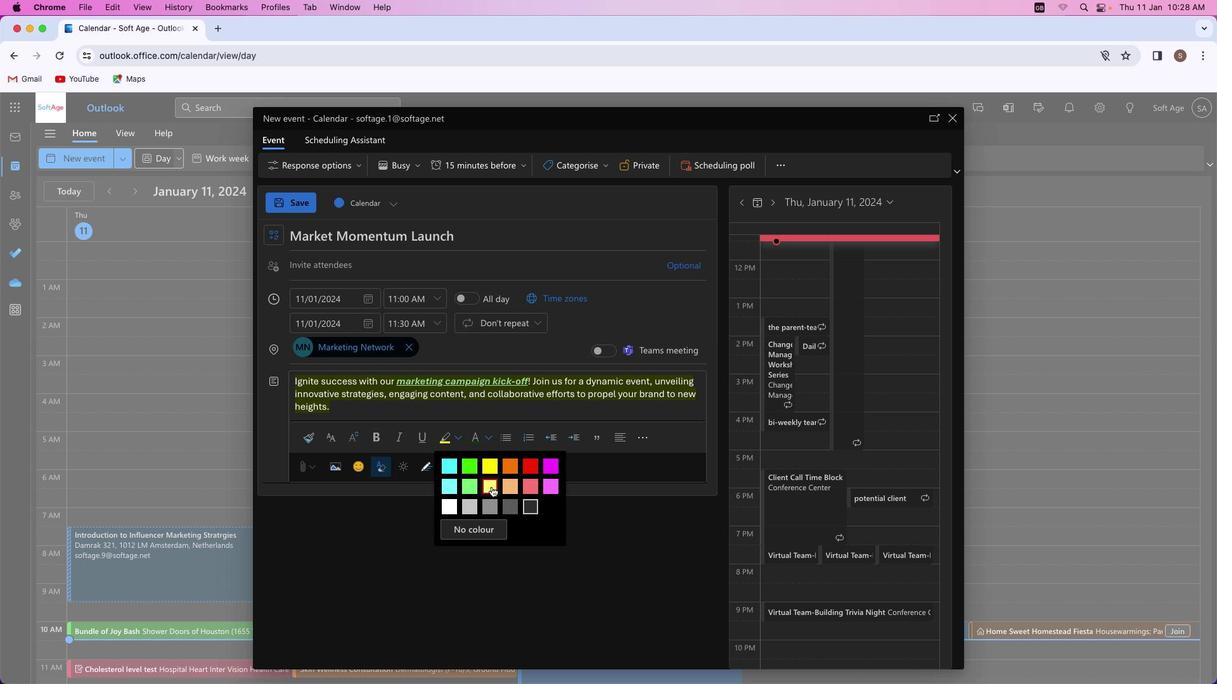 
Action: Mouse pressed left at (491, 487)
Screenshot: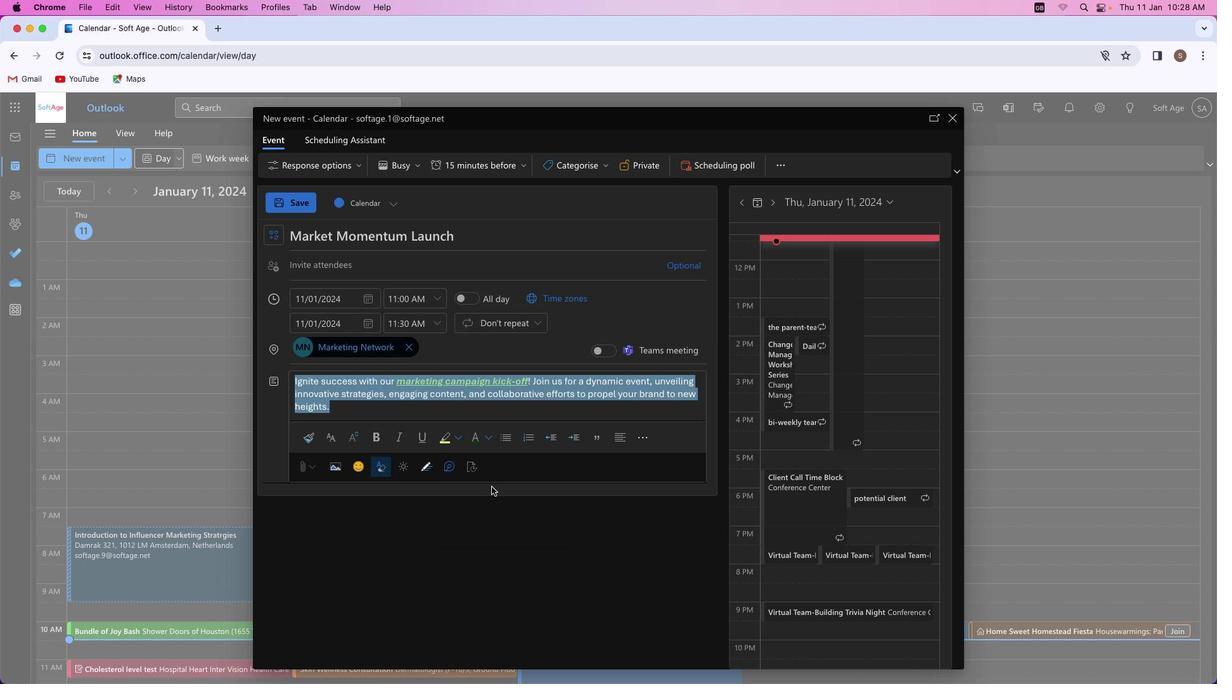 
Action: Mouse moved to (388, 410)
Screenshot: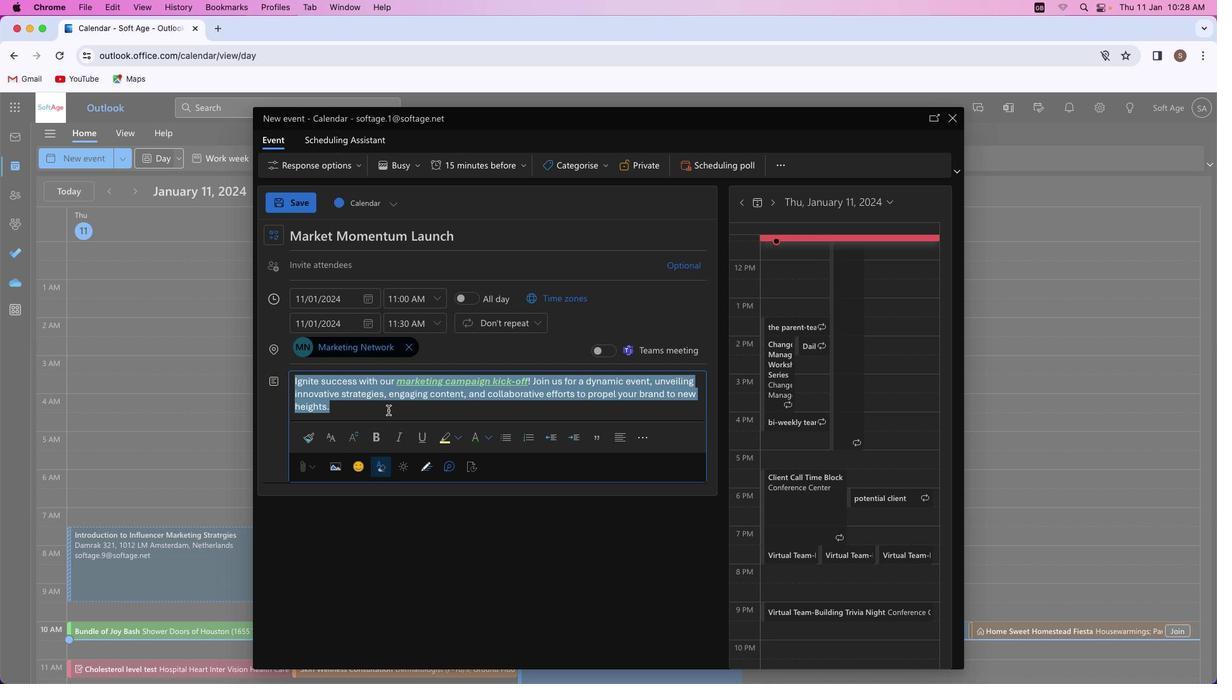 
Action: Mouse pressed left at (388, 410)
Screenshot: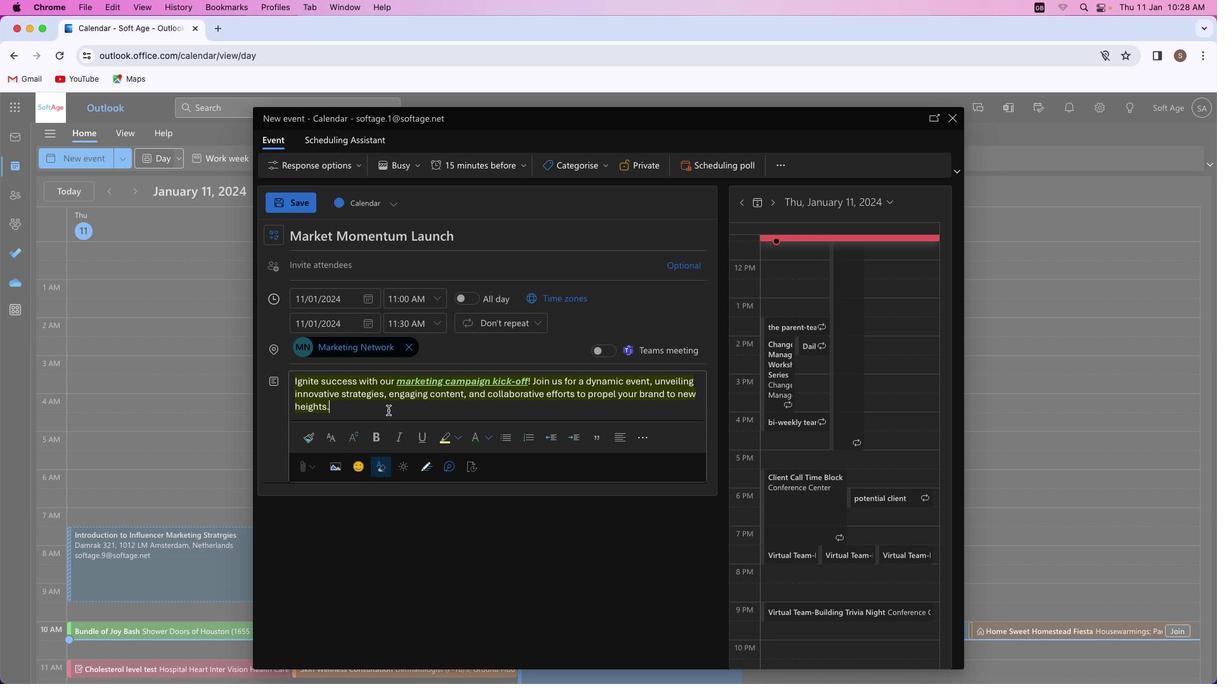 
Action: Mouse moved to (327, 263)
Screenshot: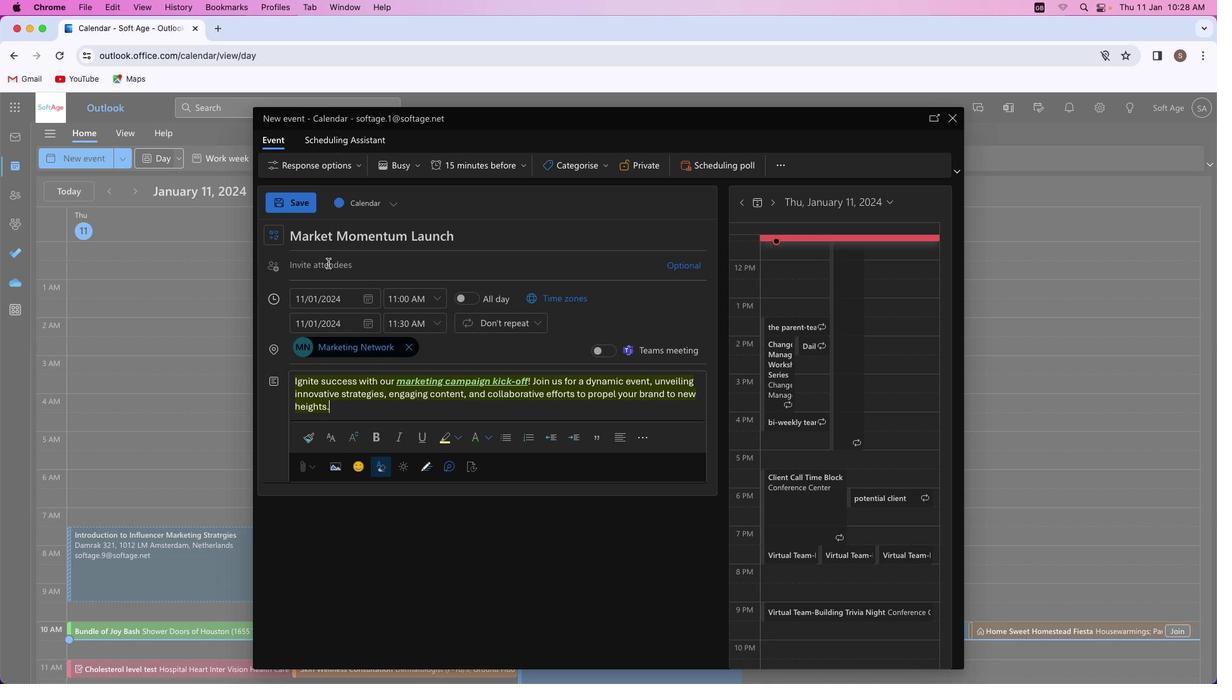 
Action: Mouse pressed left at (327, 263)
Screenshot: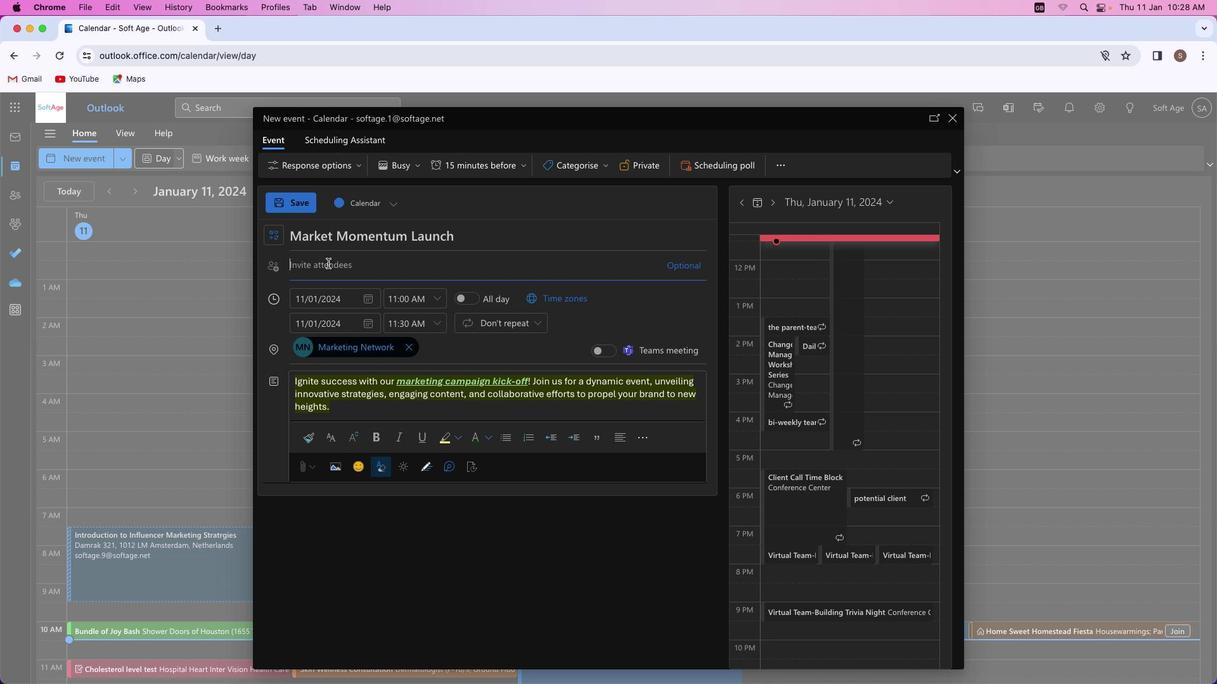
Action: Key pressed Key.shift'S''h''i''v''a''m''y''a''d''a''v''4''1'Key.shift'@''o''u''t''l''o''o''k''.''c''o''m'
Screenshot: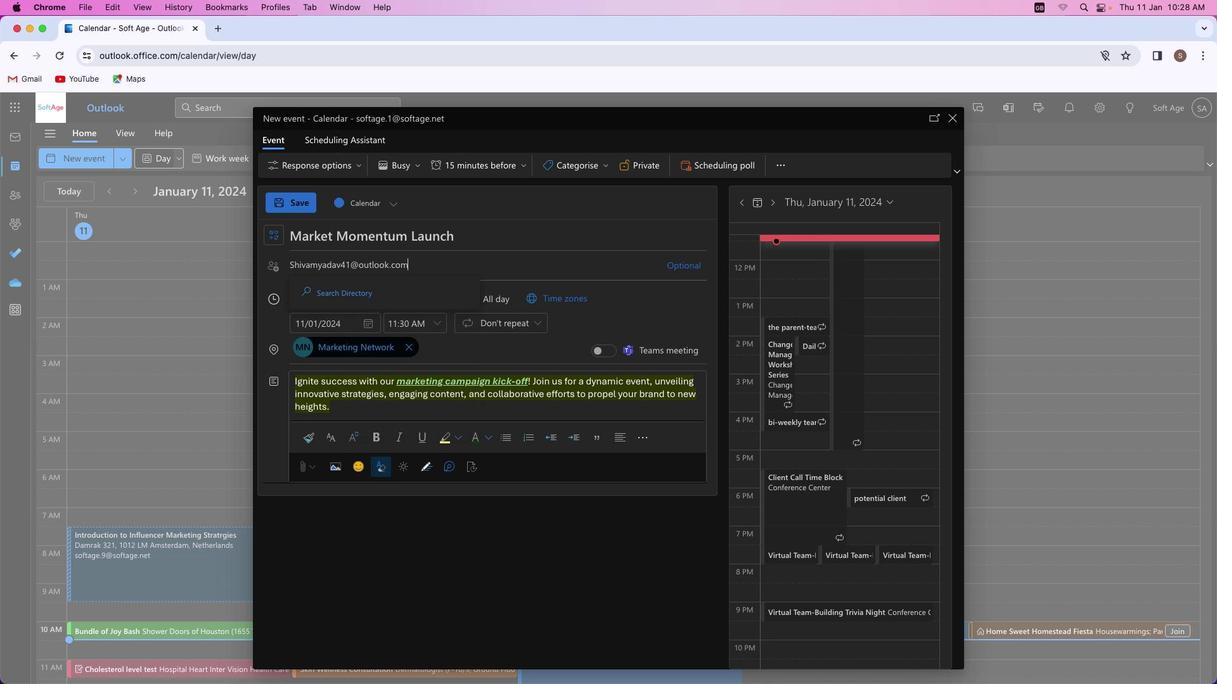 
Action: Mouse moved to (402, 286)
Screenshot: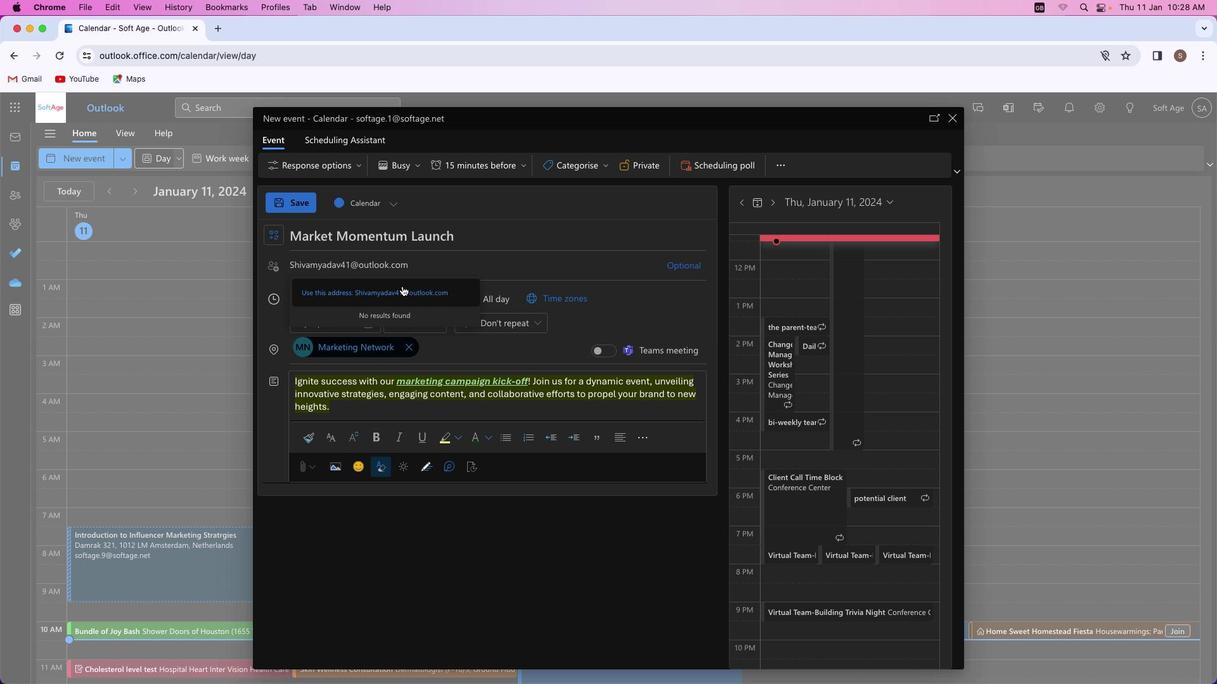 
Action: Mouse pressed left at (402, 286)
Screenshot: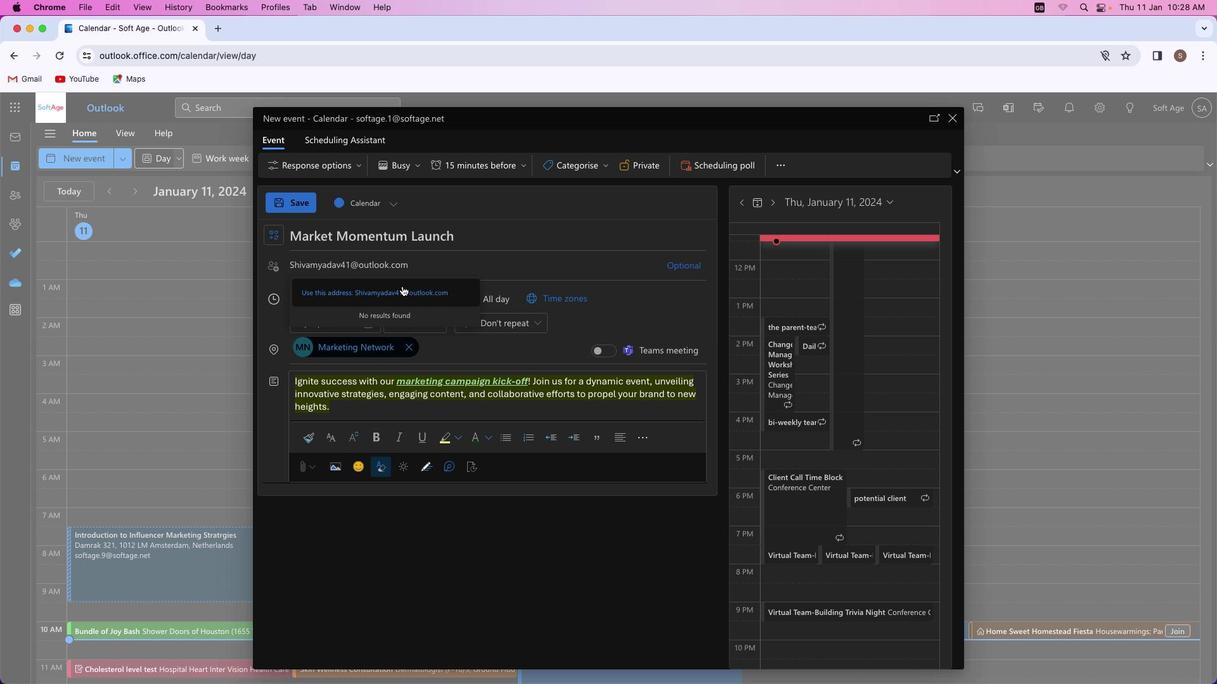 
Action: Mouse moved to (608, 452)
Screenshot: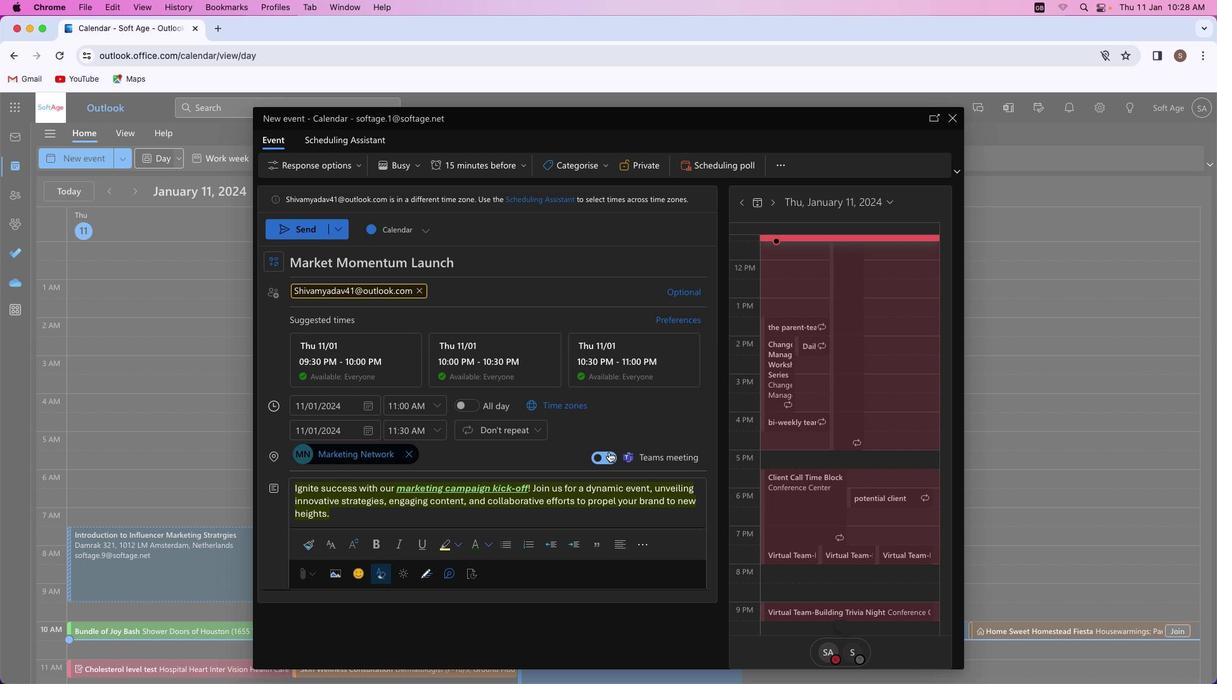 
Action: Mouse pressed left at (608, 452)
Screenshot: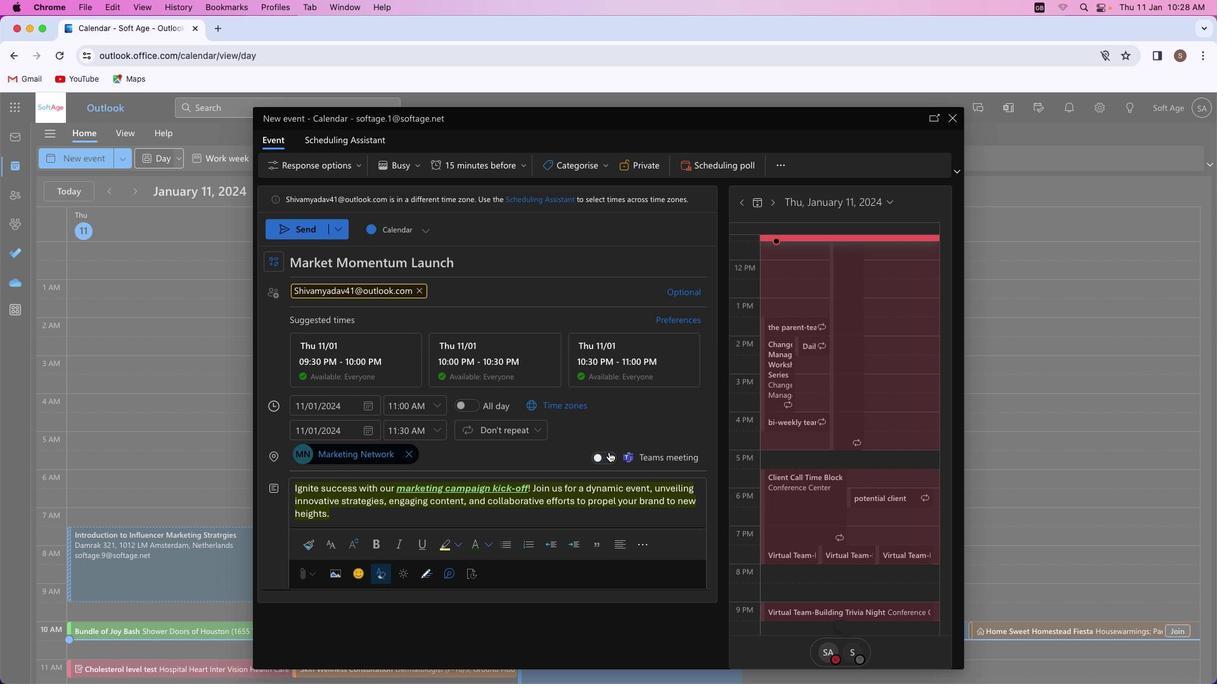 
Action: Mouse moved to (604, 164)
Screenshot: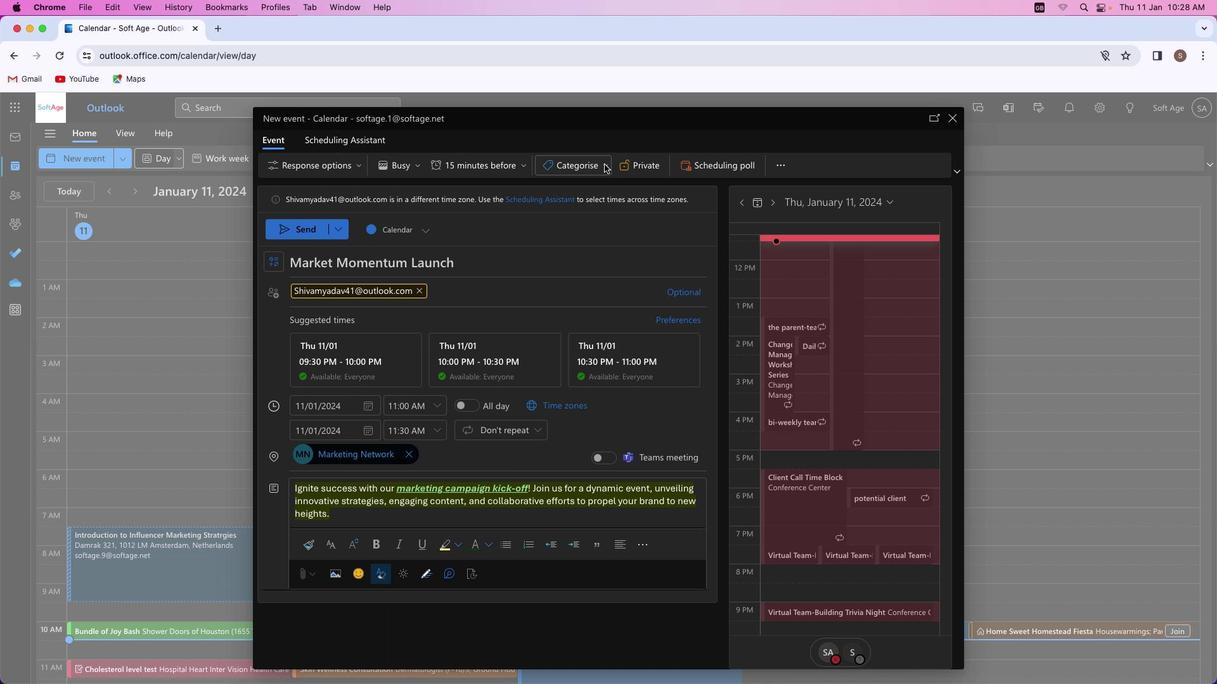 
Action: Mouse pressed left at (604, 164)
Screenshot: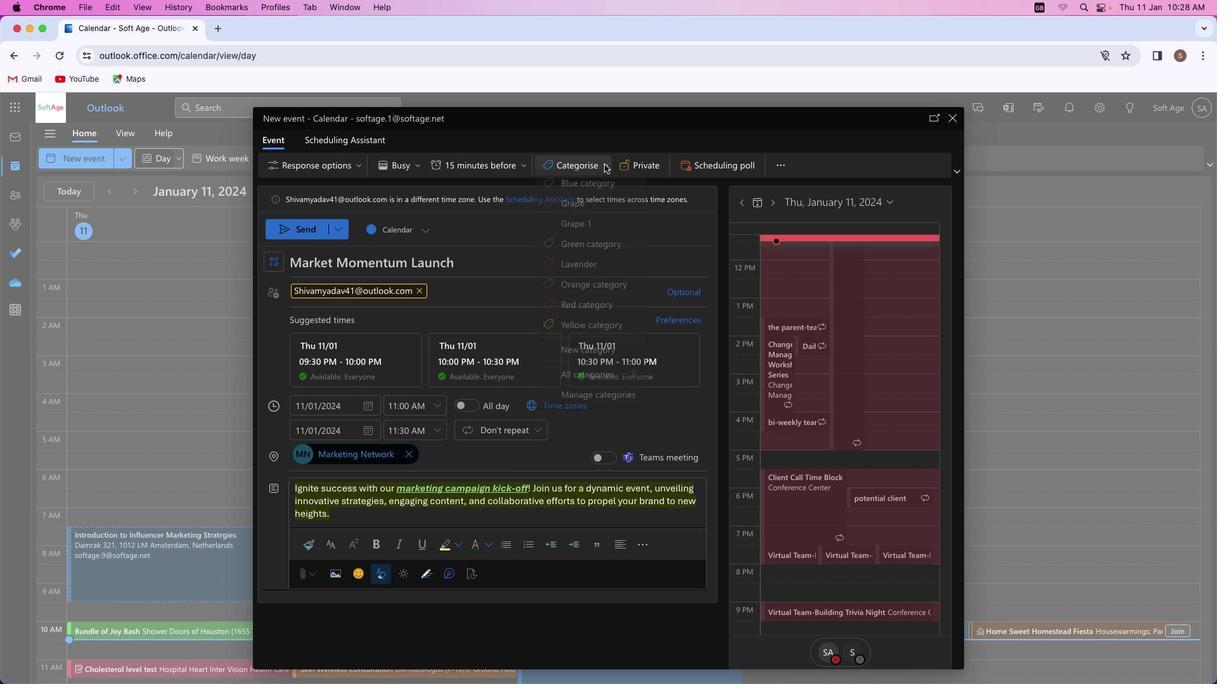 
Action: Mouse moved to (579, 306)
Screenshot: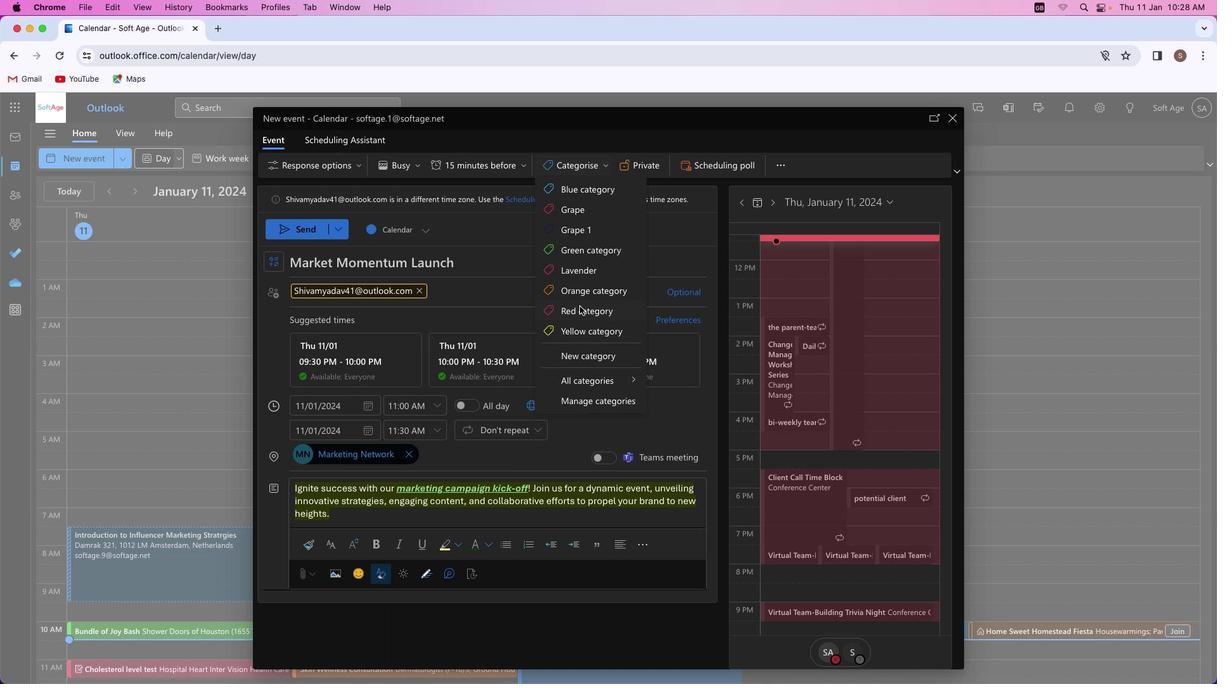 
Action: Mouse pressed left at (579, 306)
Screenshot: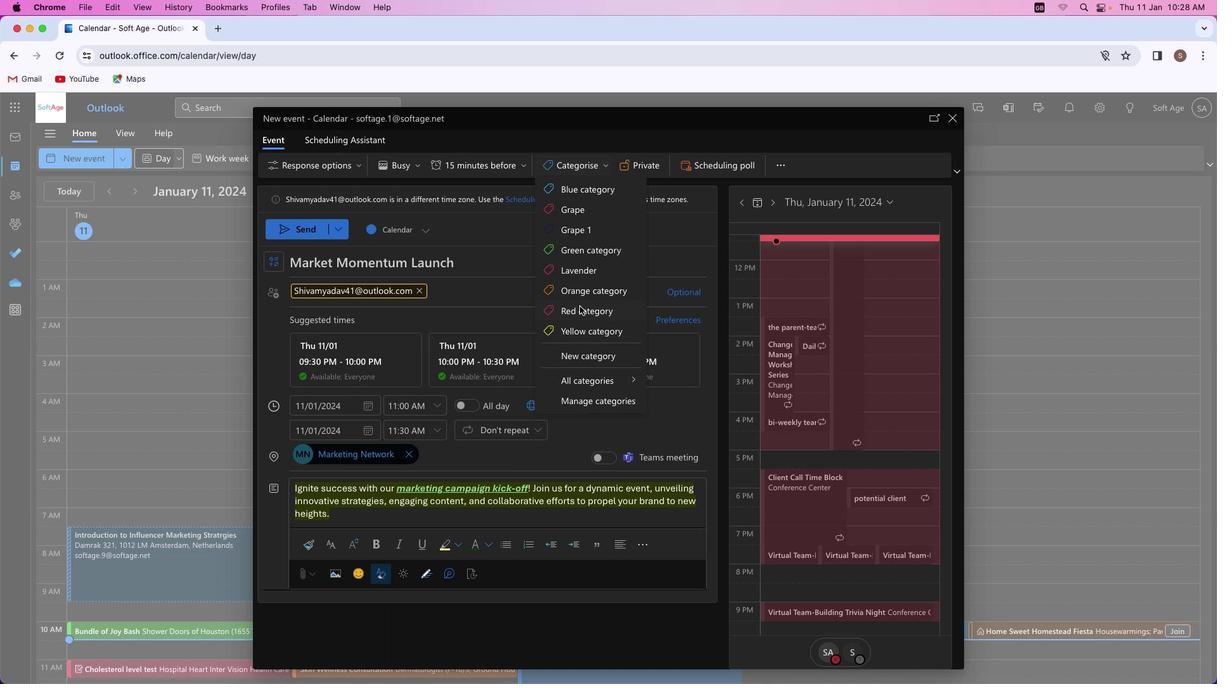 
Action: Mouse moved to (305, 232)
Screenshot: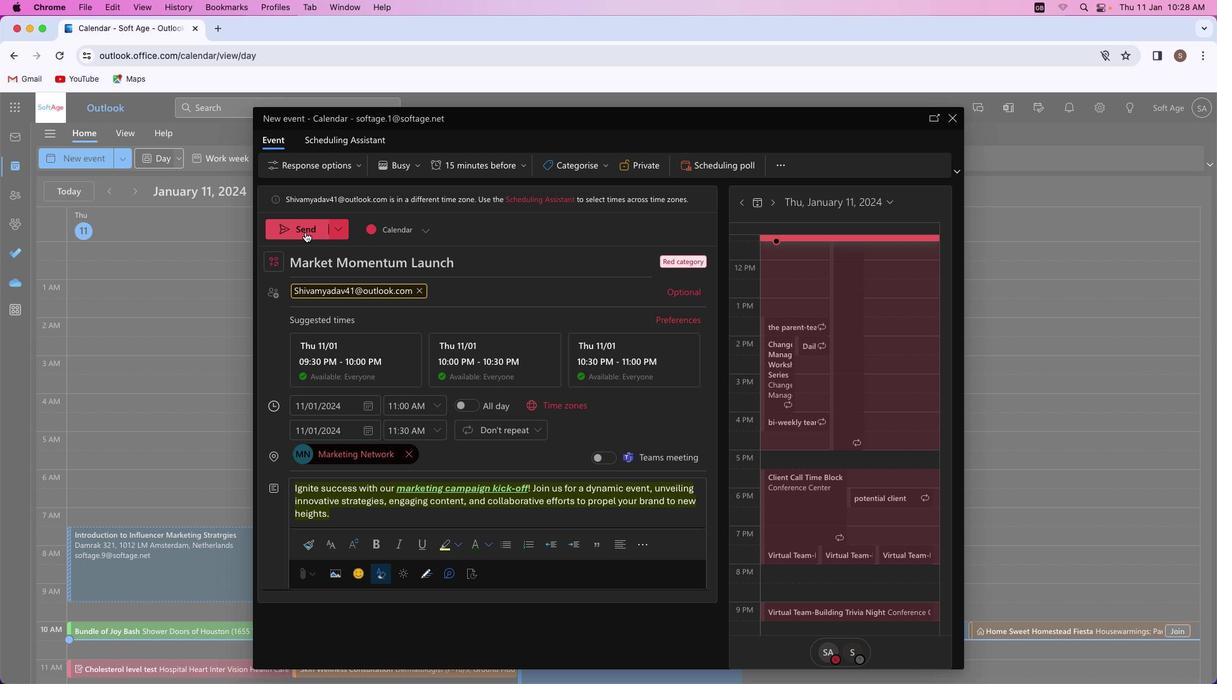 
Action: Mouse pressed left at (305, 232)
Screenshot: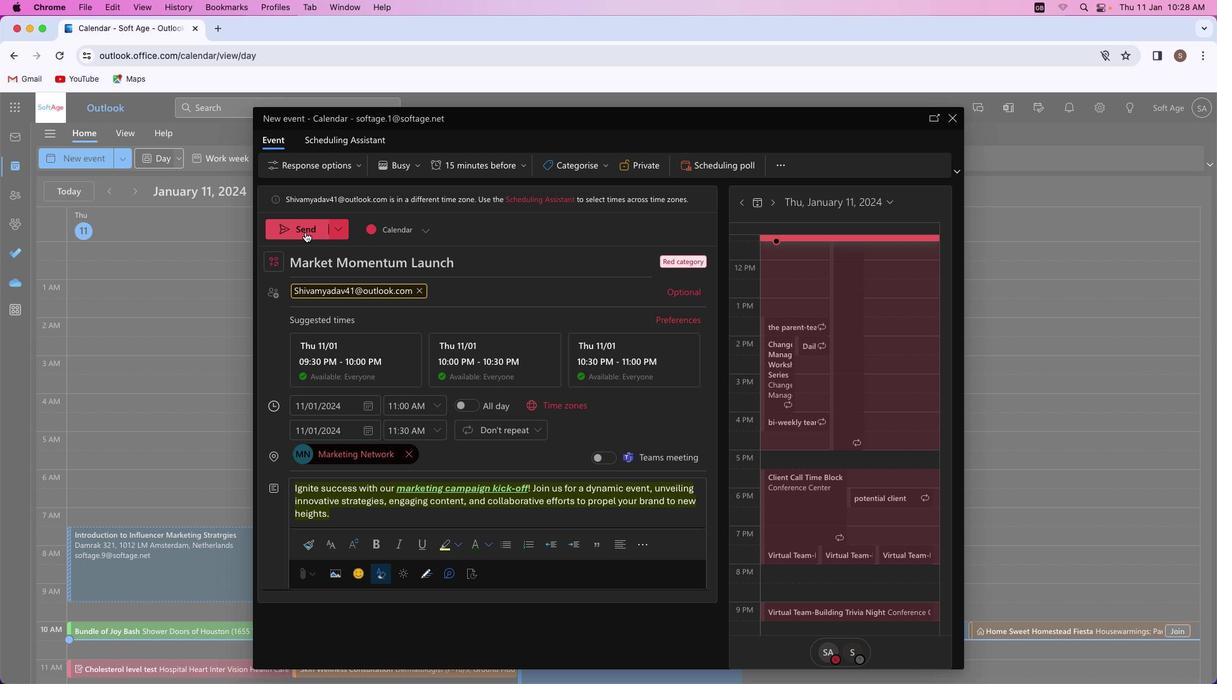 
Action: Mouse moved to (606, 479)
Screenshot: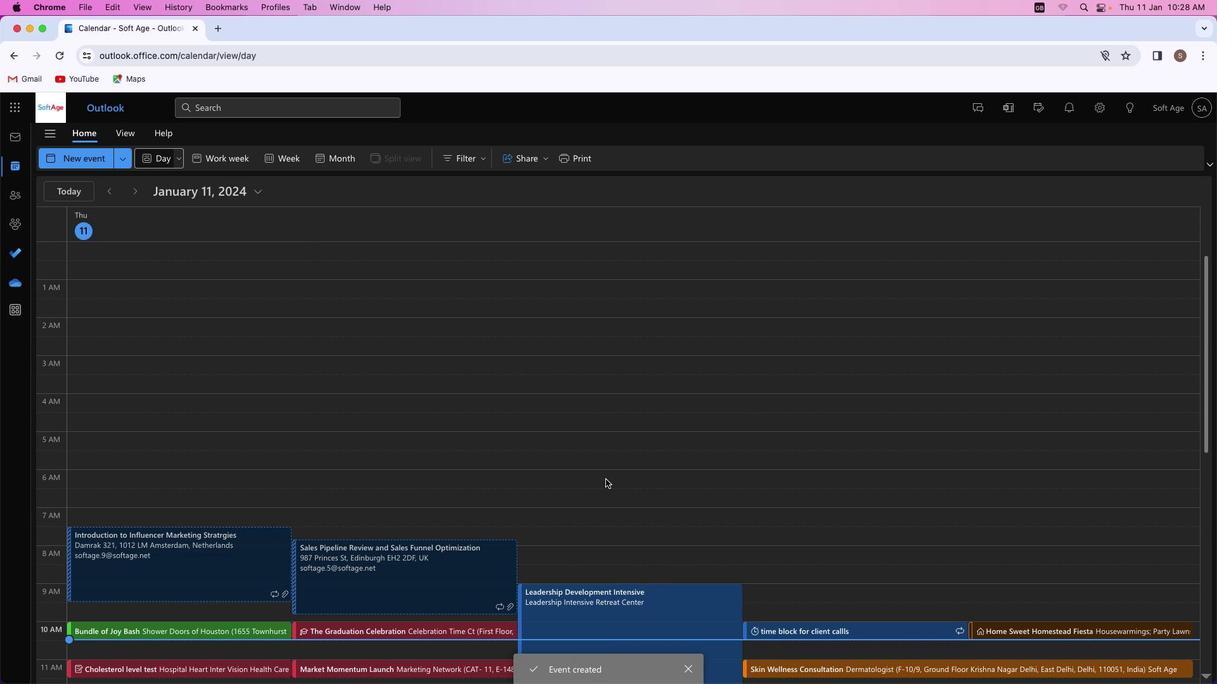 
